 Task: Add Irwin Naturals Steel Libido Red to the cart.
Action: Mouse moved to (314, 146)
Screenshot: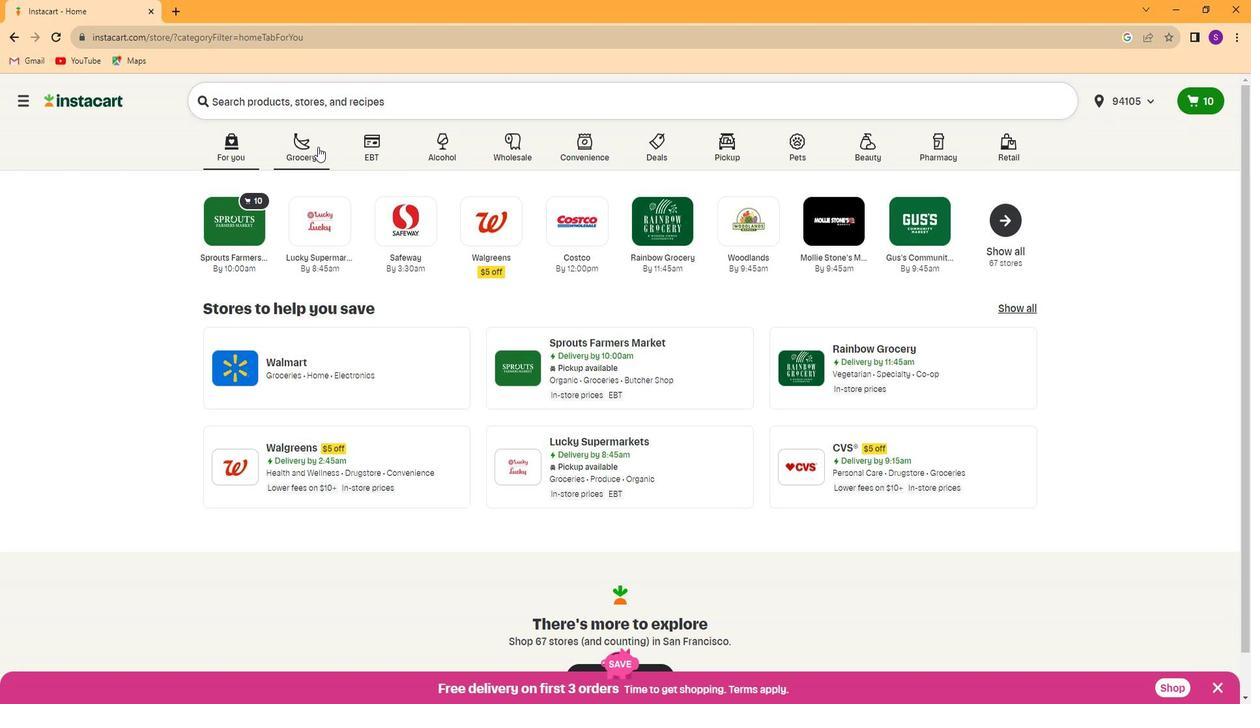 
Action: Mouse pressed left at (314, 146)
Screenshot: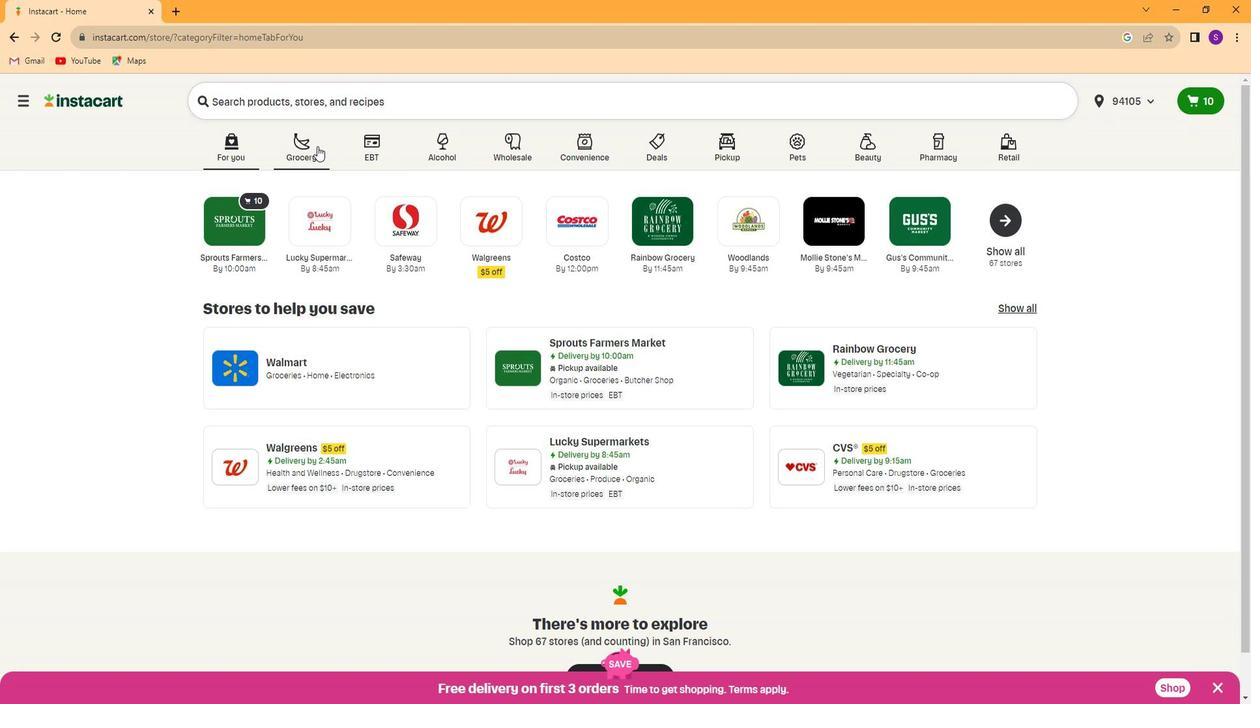 
Action: Mouse moved to (929, 222)
Screenshot: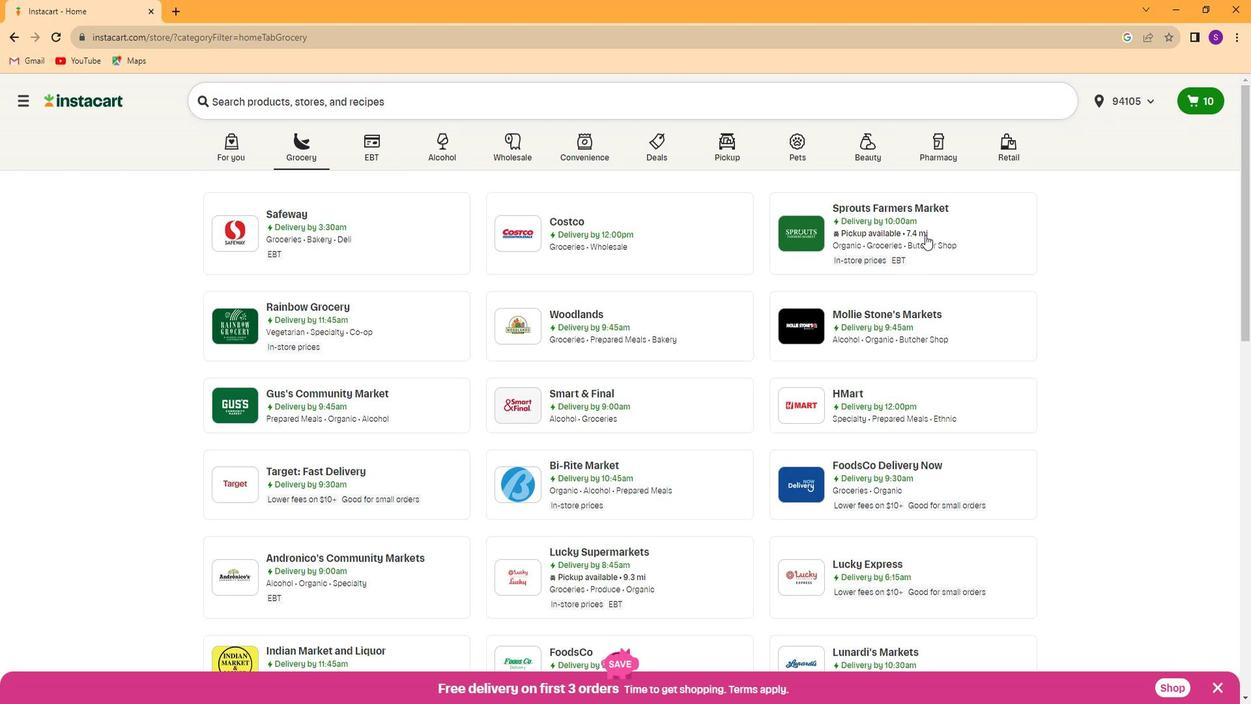 
Action: Mouse pressed left at (929, 222)
Screenshot: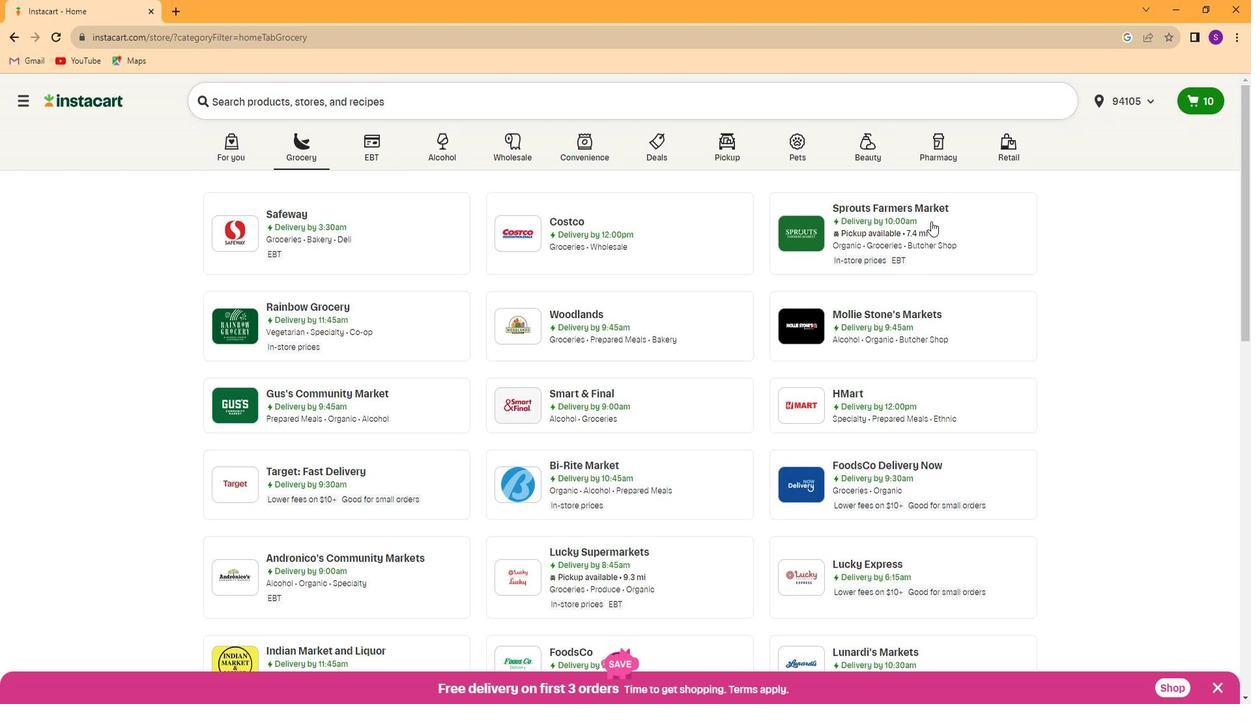 
Action: Mouse moved to (76, 488)
Screenshot: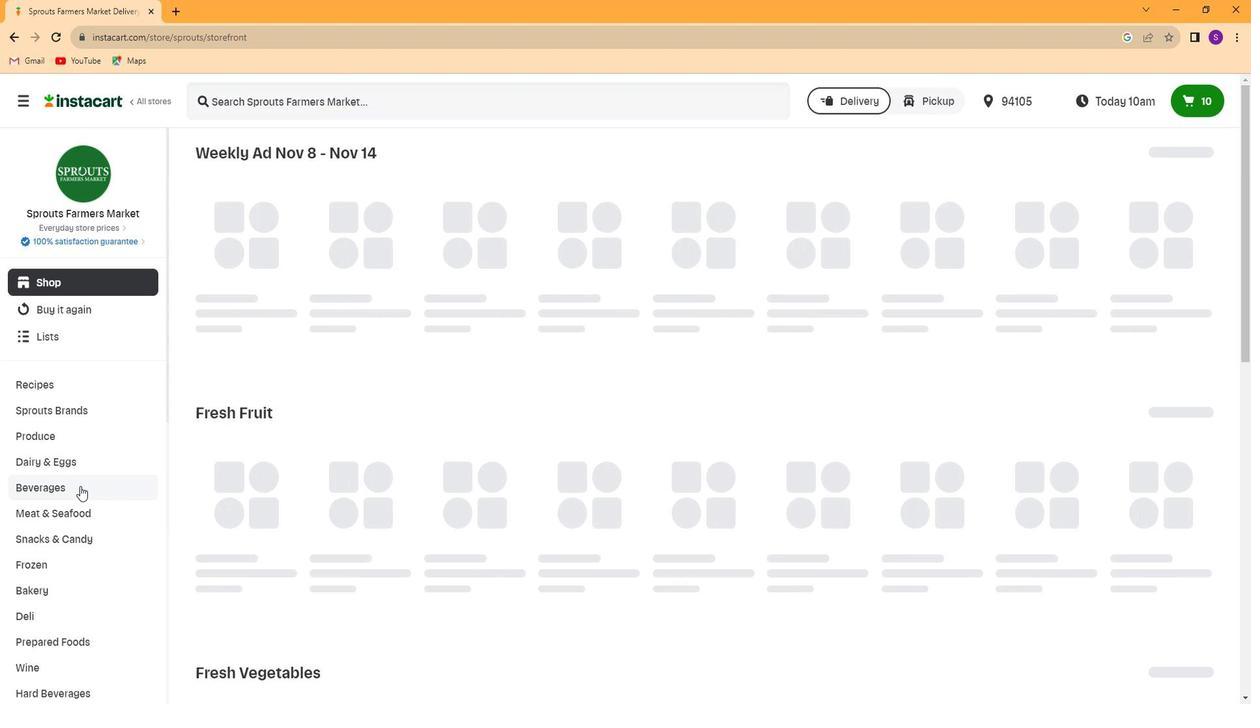 
Action: Mouse scrolled (76, 487) with delta (0, 0)
Screenshot: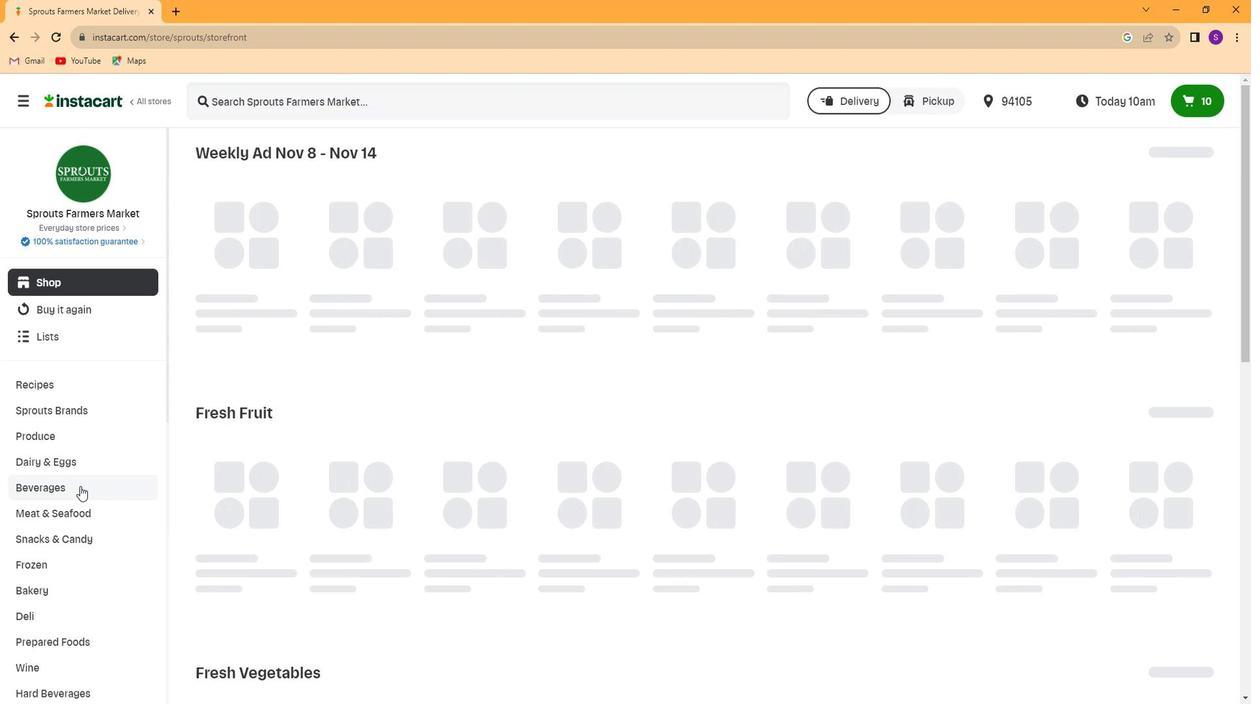 
Action: Mouse scrolled (76, 487) with delta (0, 0)
Screenshot: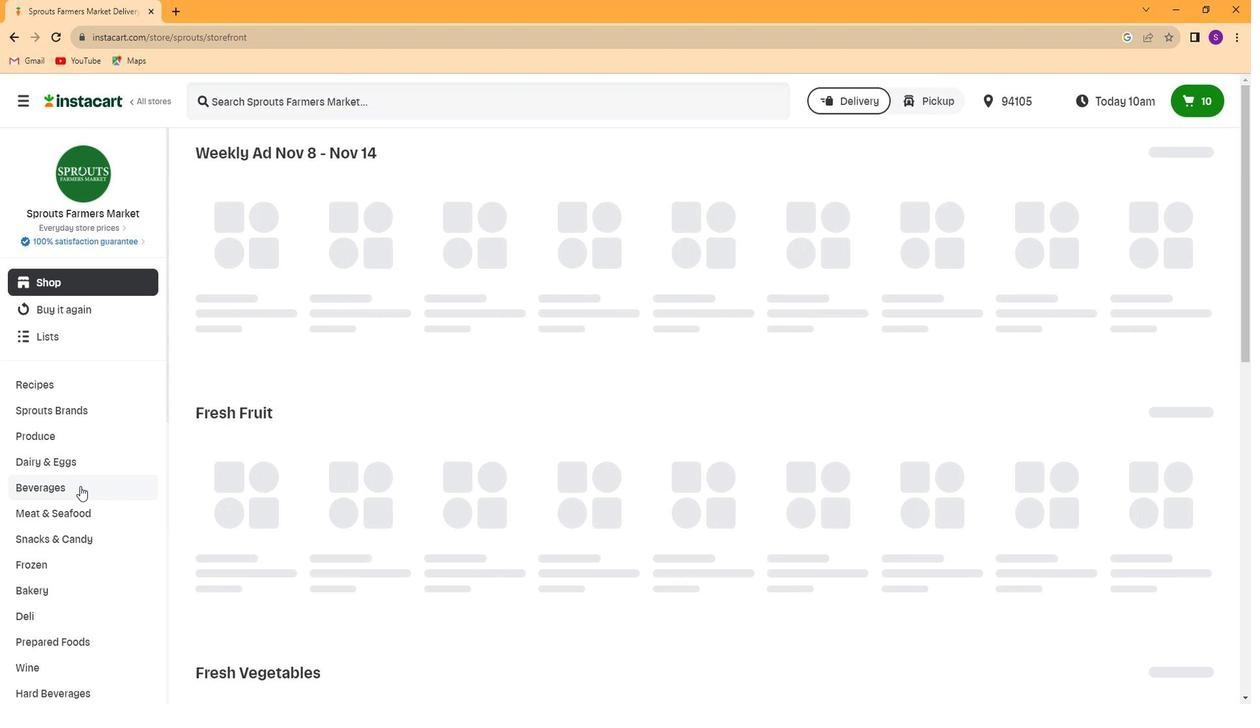 
Action: Mouse scrolled (76, 487) with delta (0, 0)
Screenshot: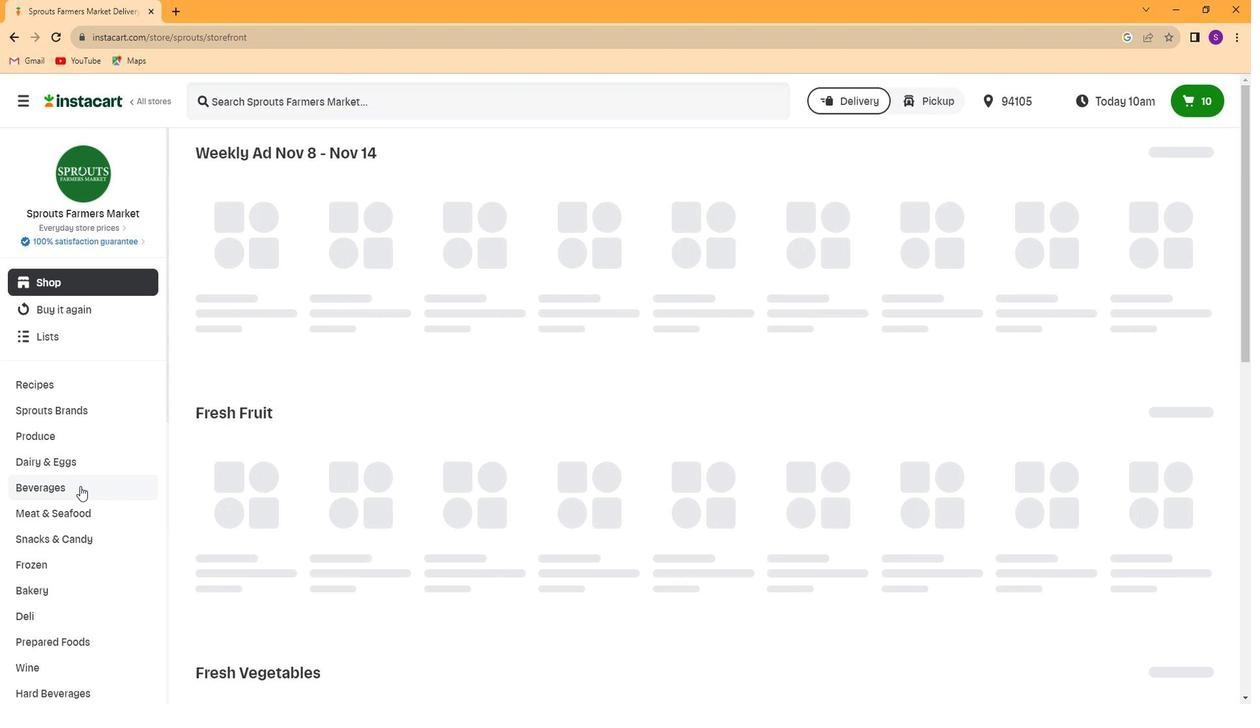 
Action: Mouse scrolled (76, 487) with delta (0, 0)
Screenshot: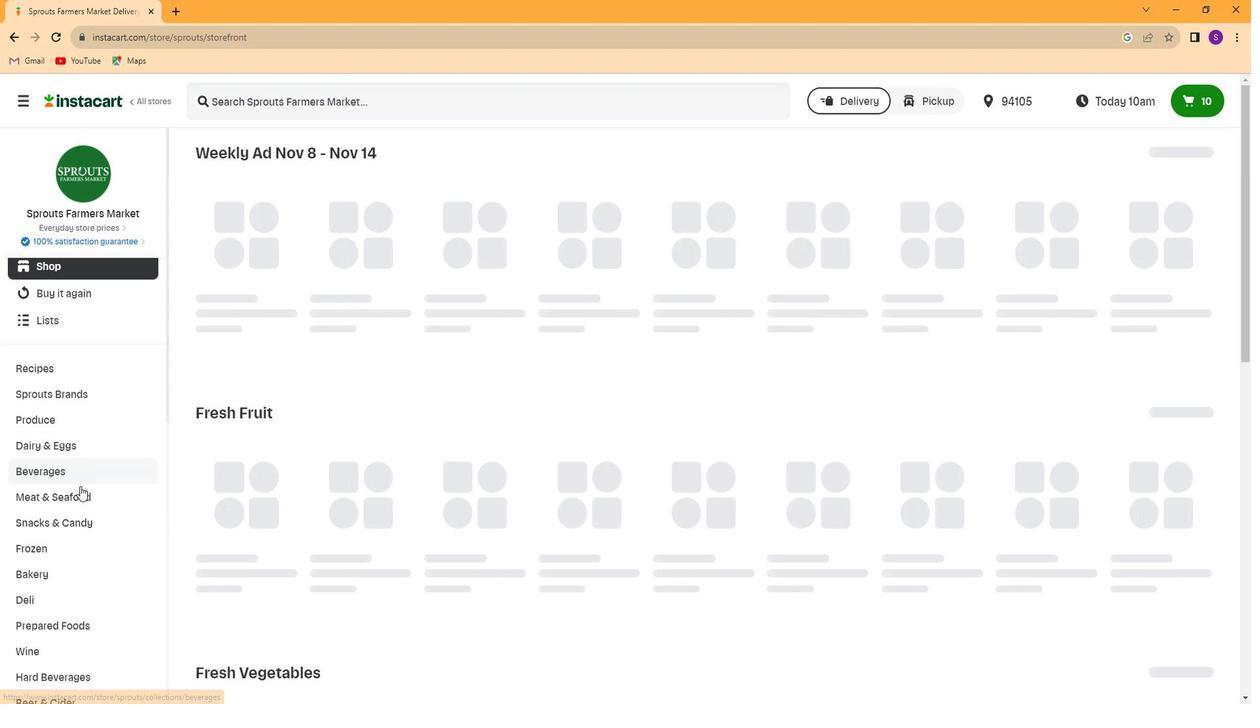 
Action: Mouse scrolled (76, 487) with delta (0, 0)
Screenshot: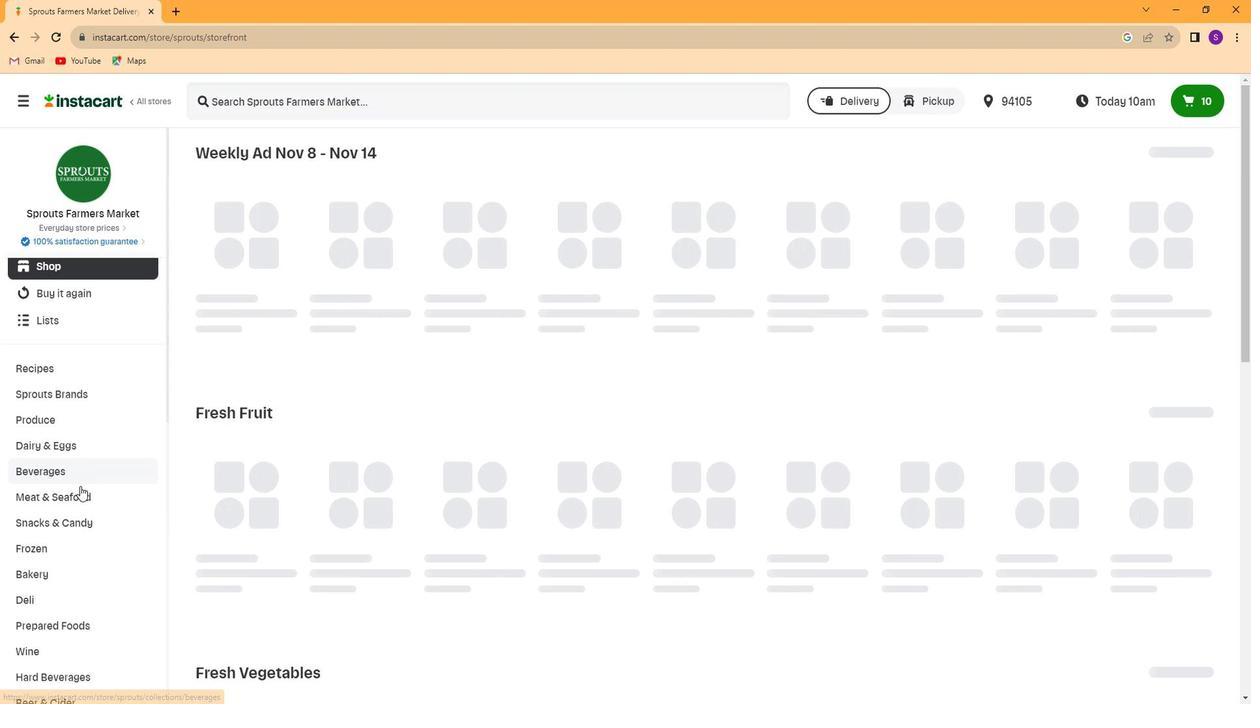 
Action: Mouse scrolled (76, 487) with delta (0, 0)
Screenshot: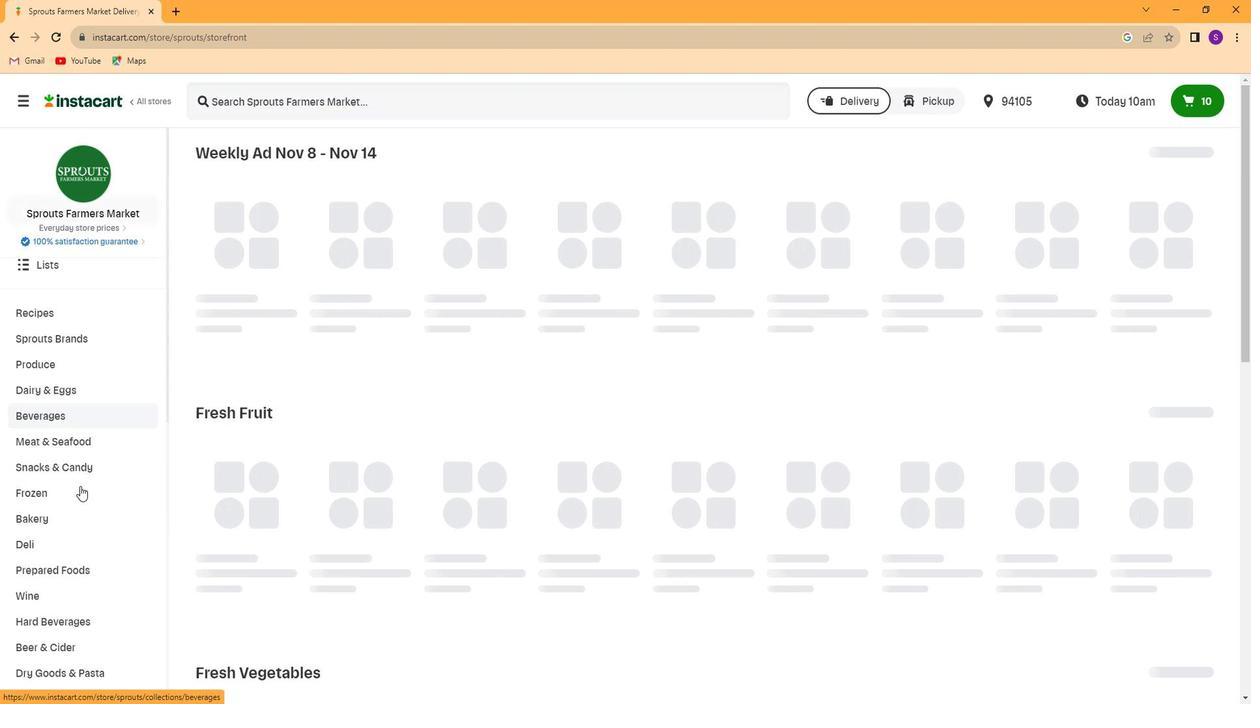 
Action: Mouse scrolled (76, 487) with delta (0, 0)
Screenshot: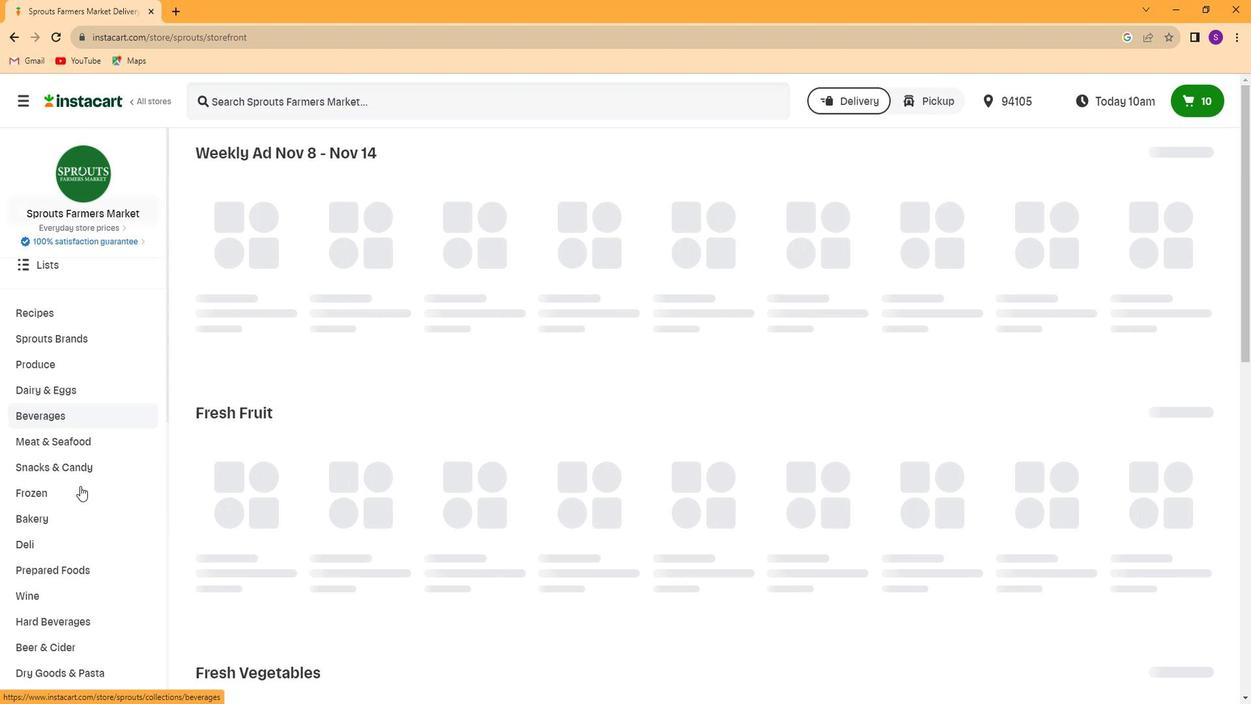 
Action: Mouse scrolled (76, 487) with delta (0, 0)
Screenshot: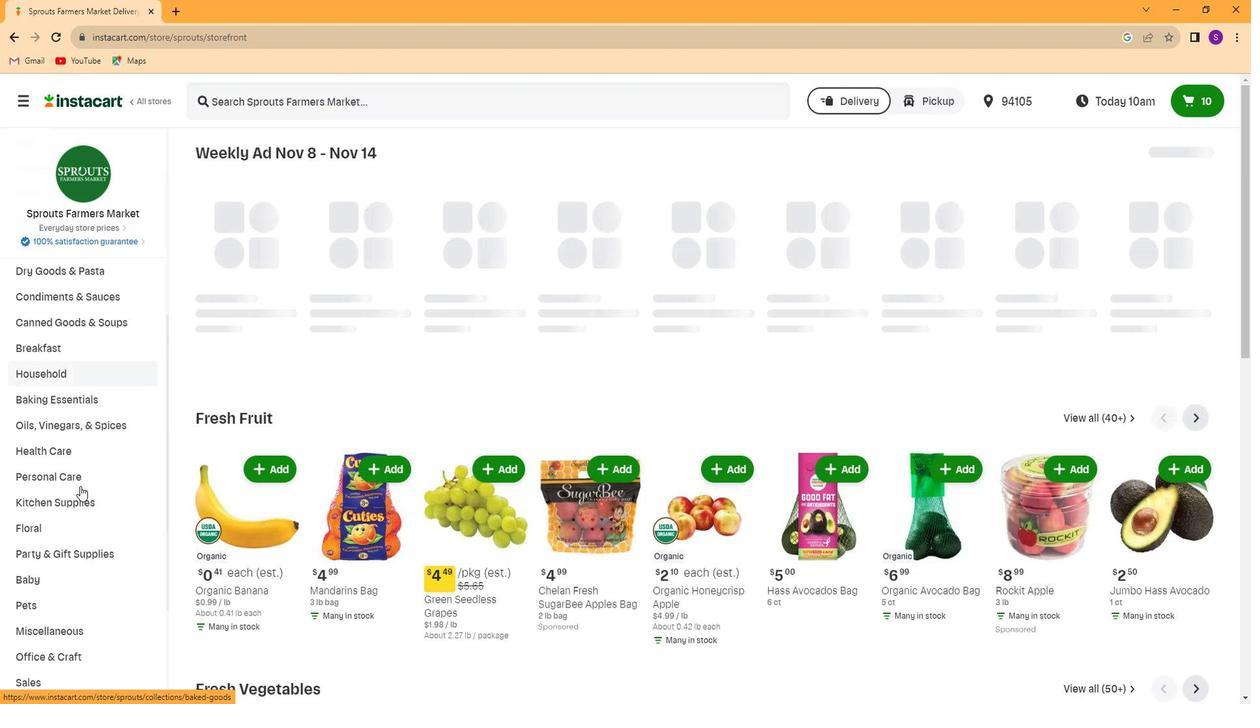 
Action: Mouse scrolled (76, 487) with delta (0, 0)
Screenshot: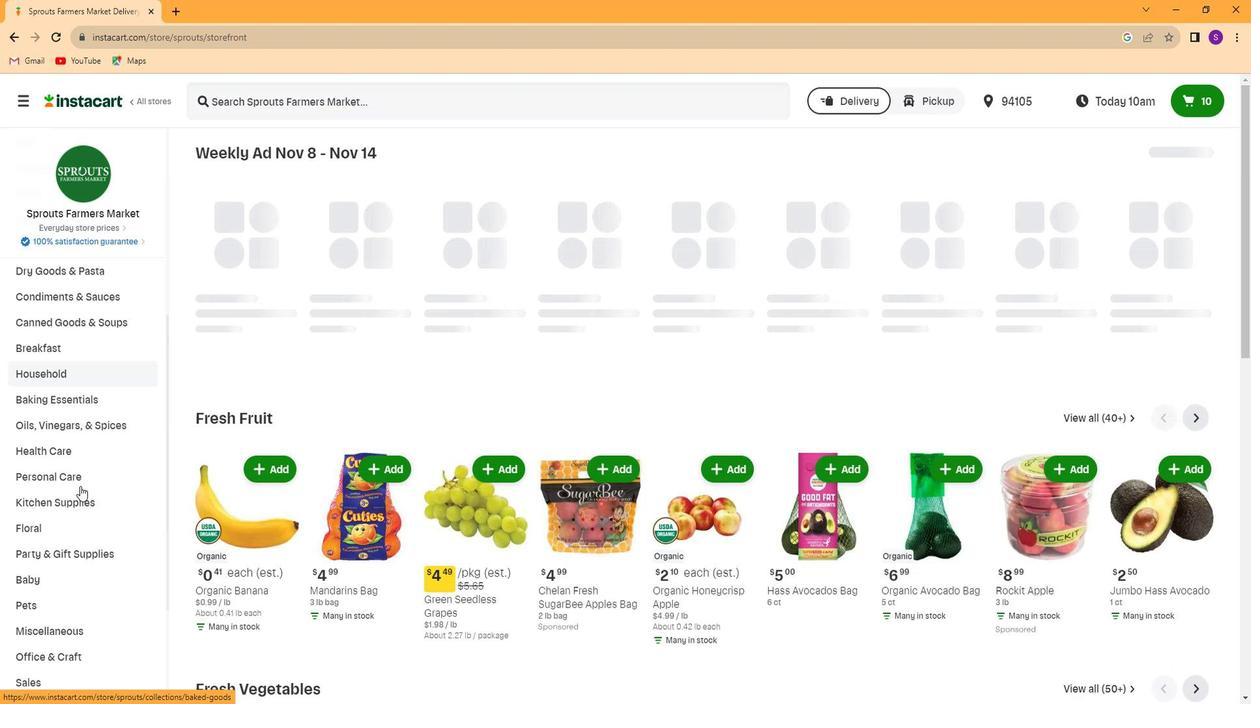 
Action: Mouse scrolled (76, 487) with delta (0, 0)
Screenshot: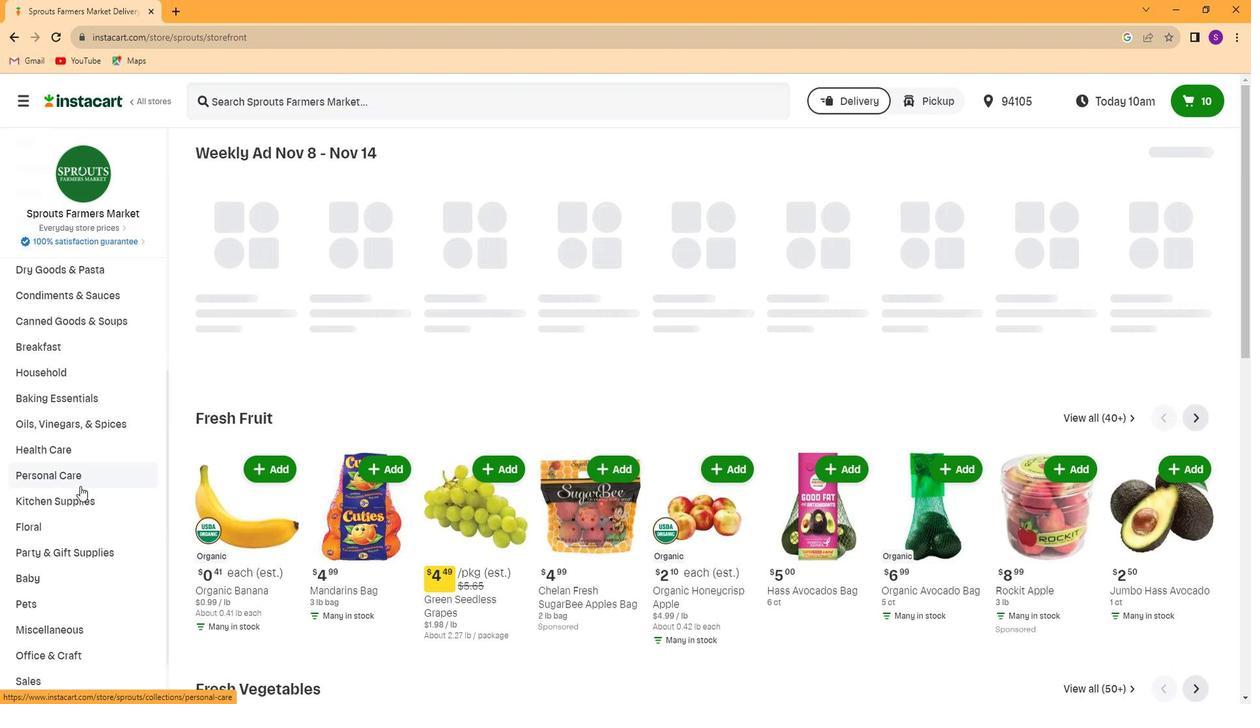 
Action: Mouse scrolled (76, 487) with delta (0, 0)
Screenshot: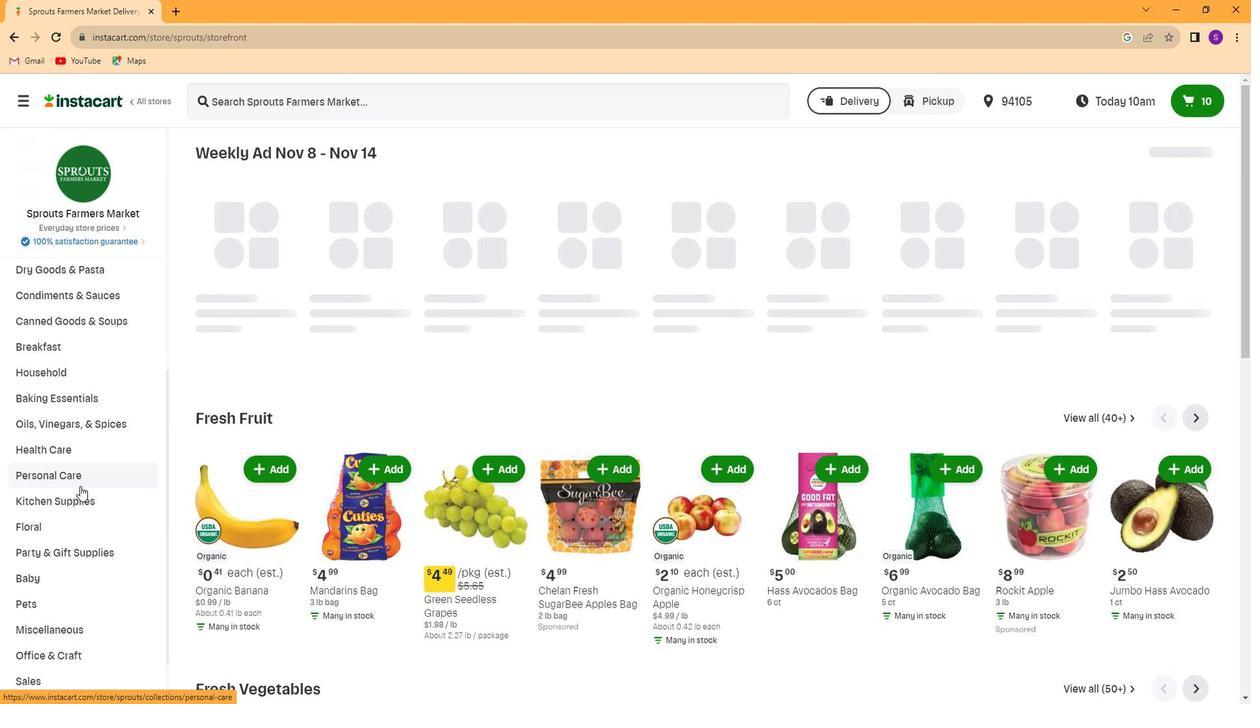 
Action: Mouse scrolled (76, 487) with delta (0, 0)
Screenshot: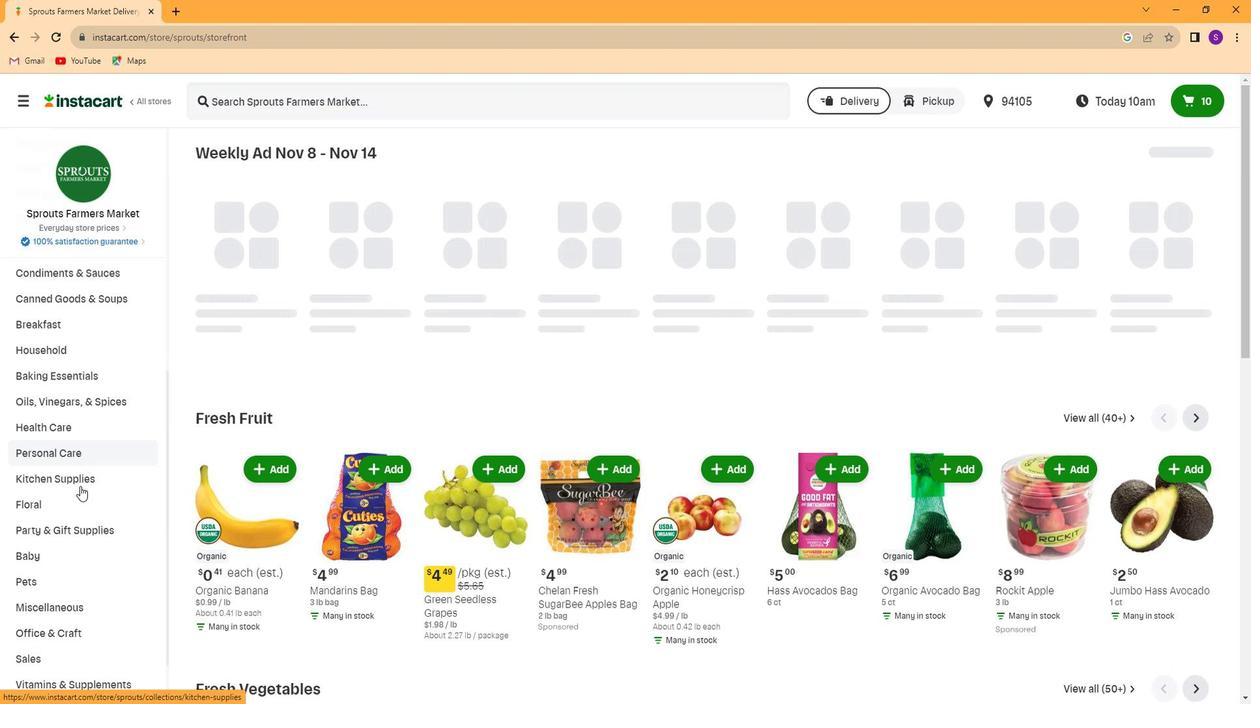 
Action: Mouse scrolled (76, 487) with delta (0, 0)
Screenshot: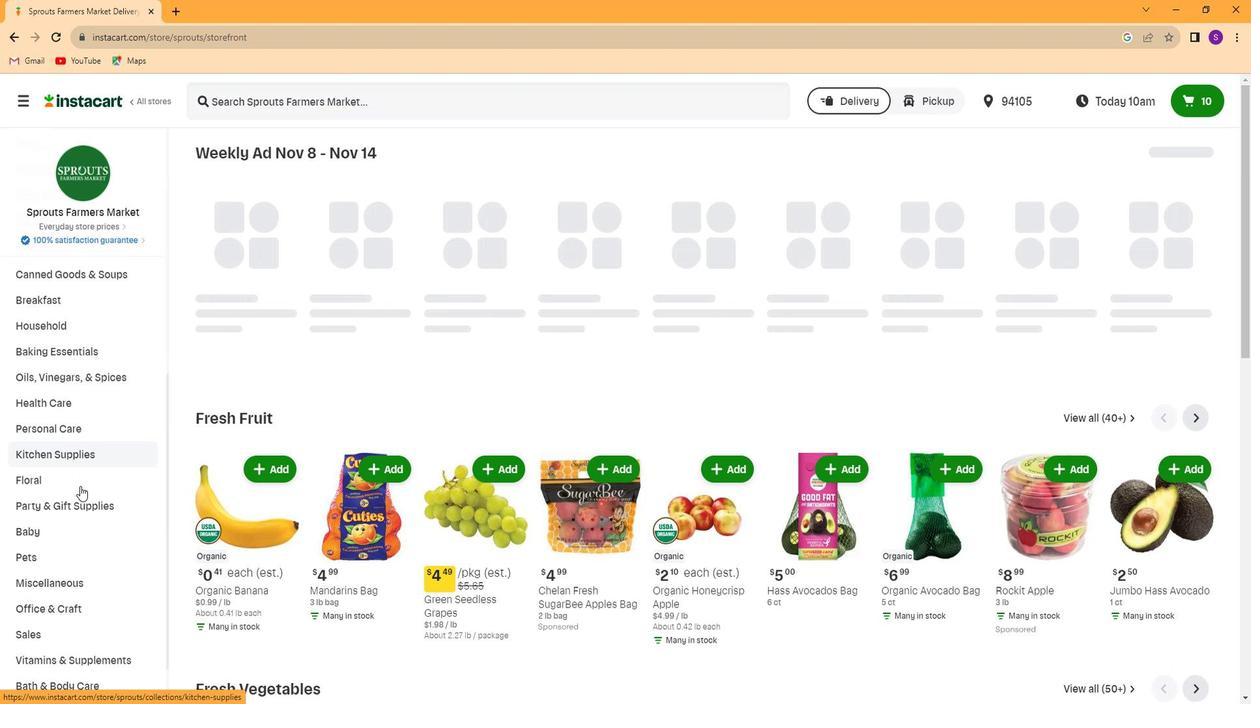 
Action: Mouse scrolled (76, 487) with delta (0, 0)
Screenshot: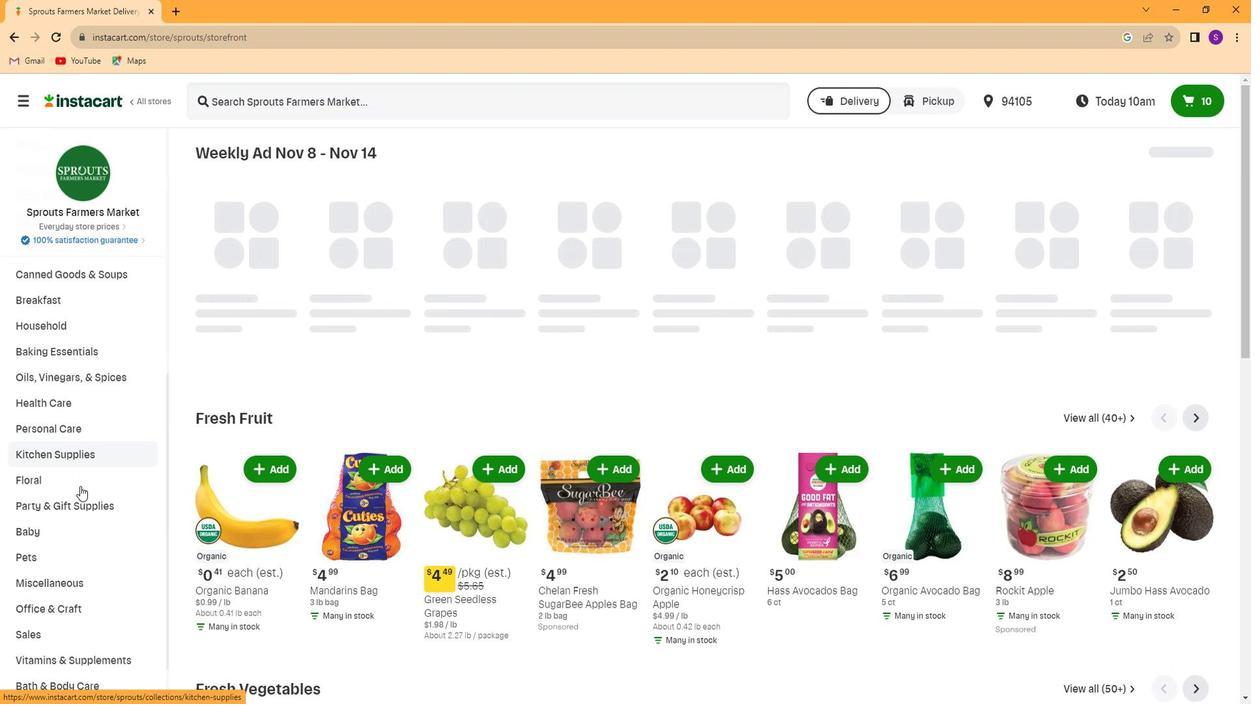 
Action: Mouse scrolled (76, 487) with delta (0, 0)
Screenshot: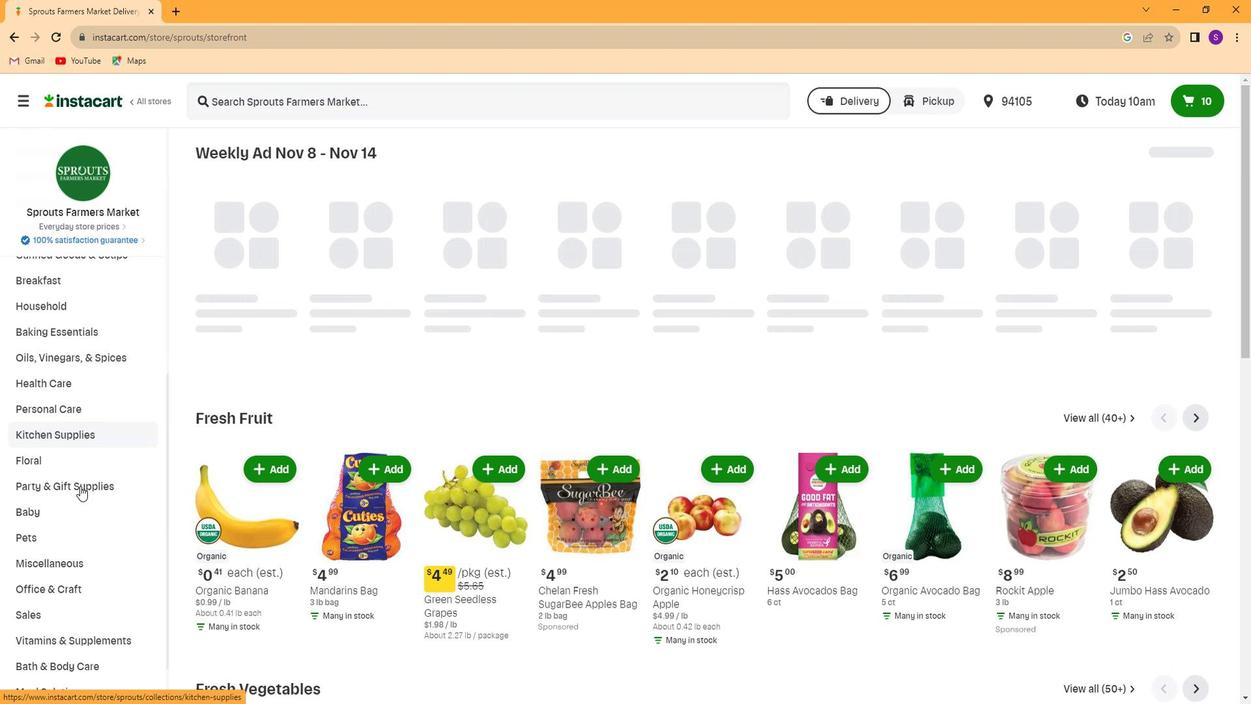 
Action: Mouse moved to (91, 633)
Screenshot: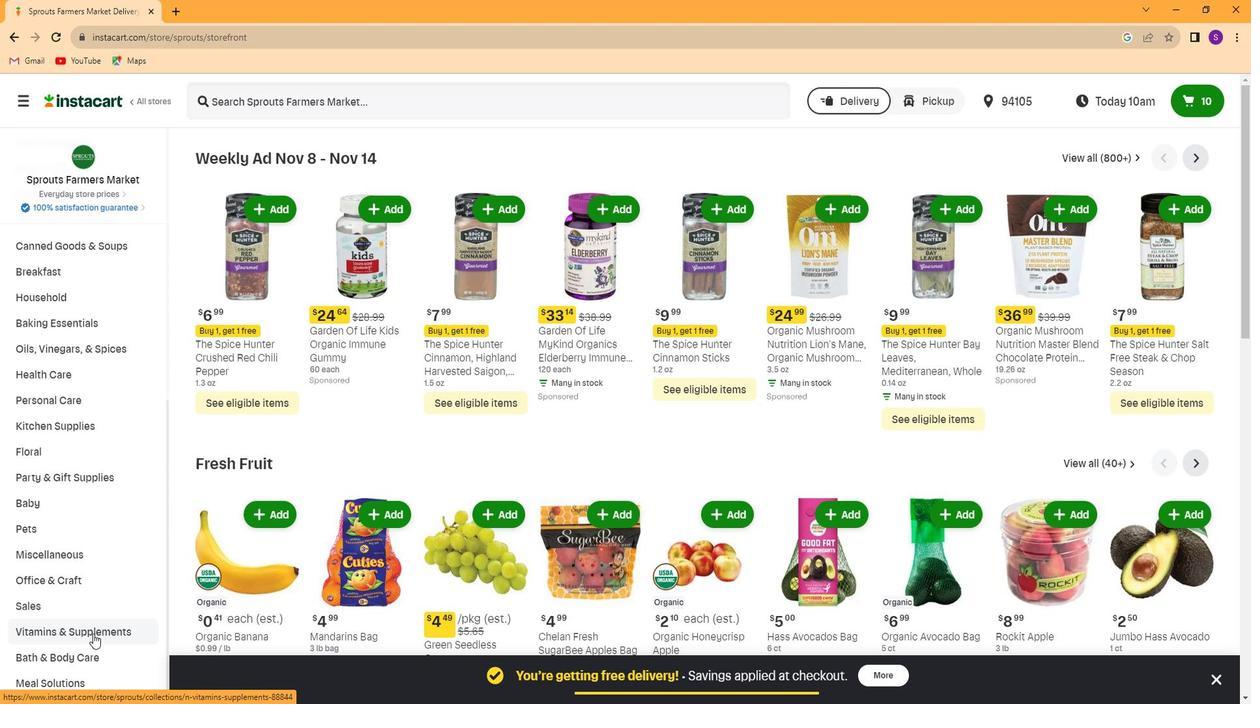 
Action: Mouse pressed left at (91, 633)
Screenshot: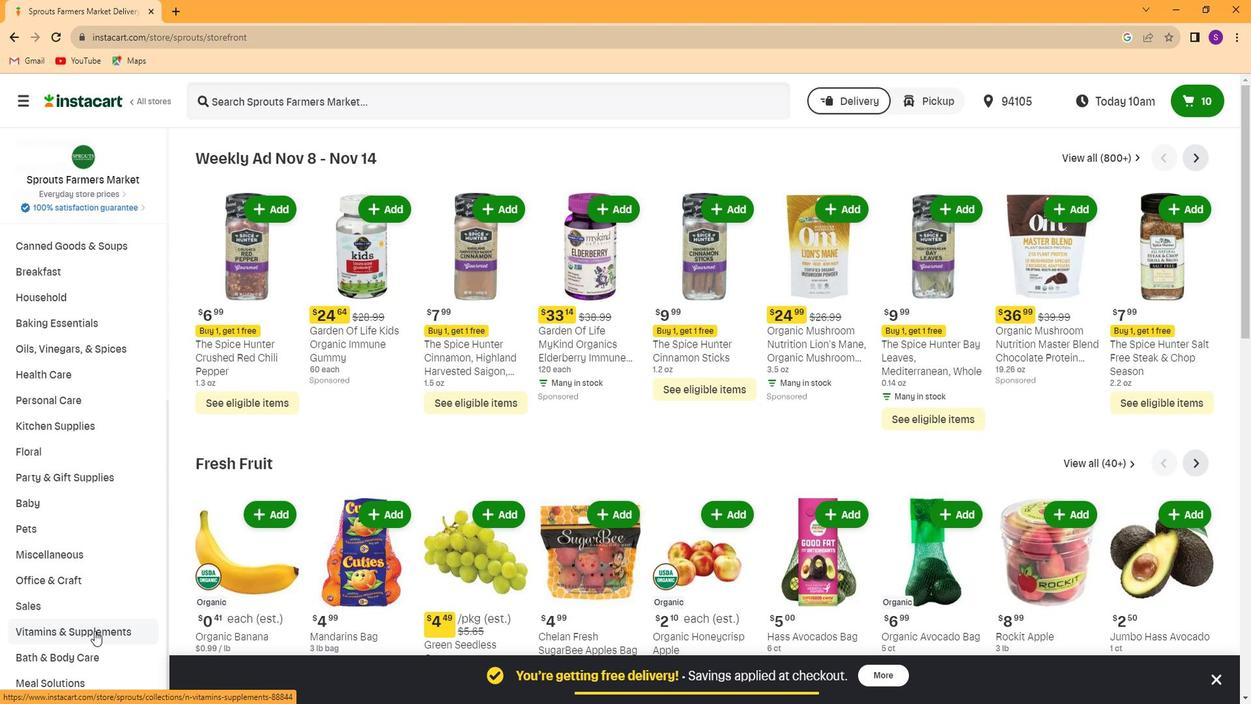 
Action: Mouse moved to (78, 483)
Screenshot: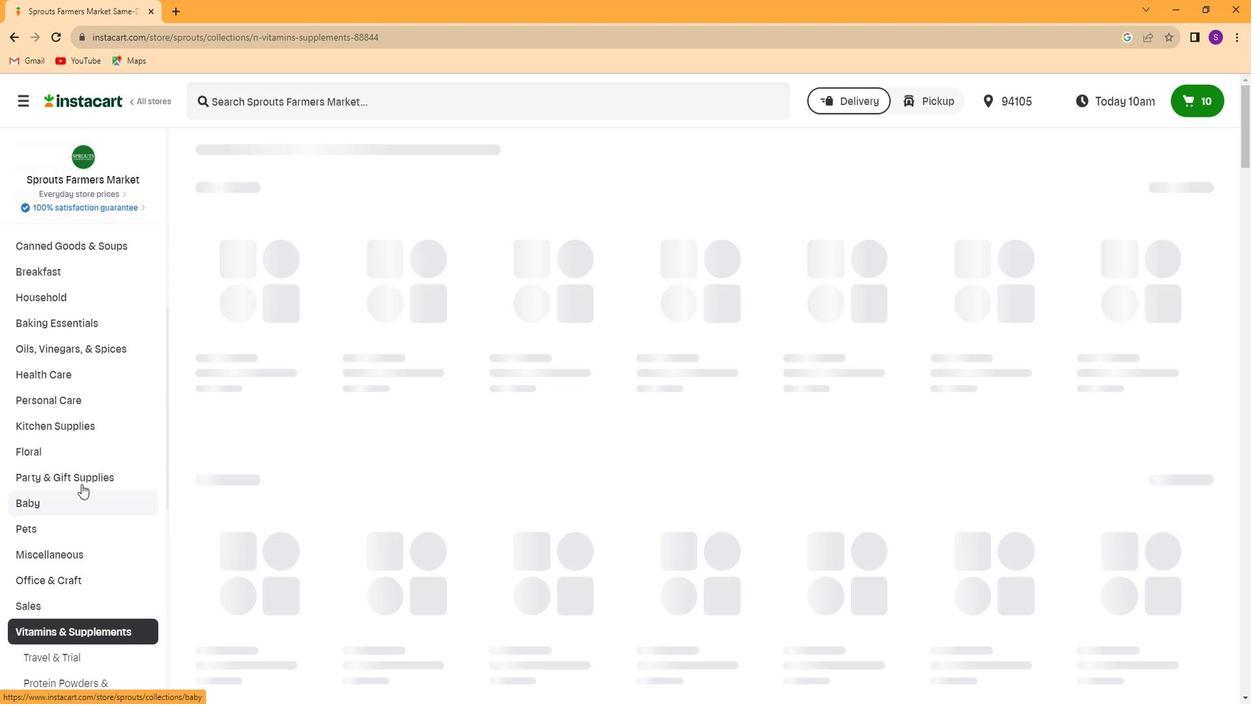 
Action: Mouse scrolled (78, 482) with delta (0, 0)
Screenshot: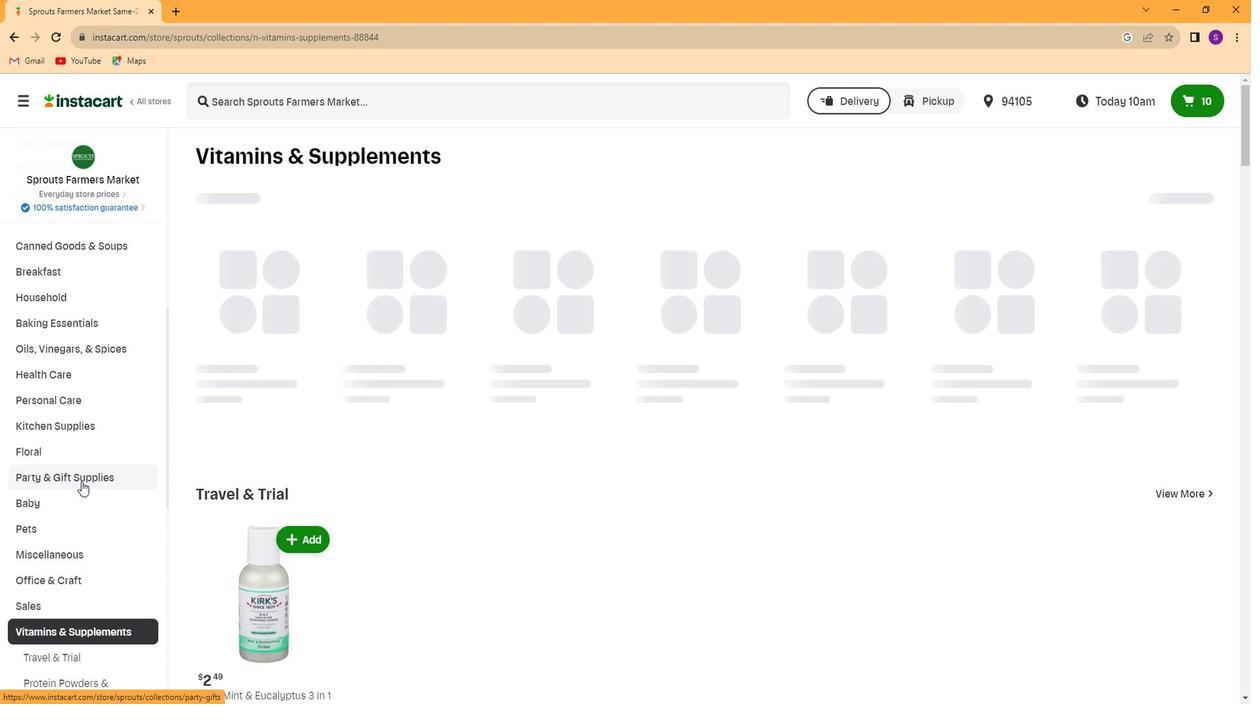 
Action: Mouse scrolled (78, 482) with delta (0, 0)
Screenshot: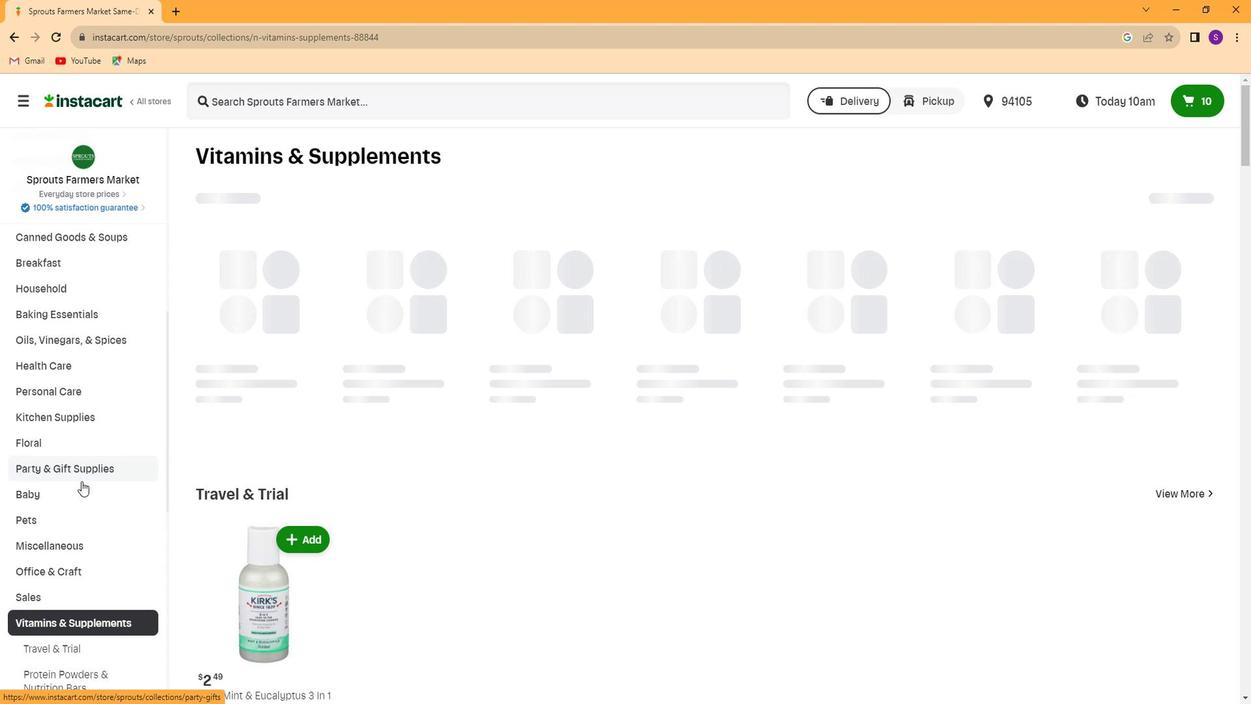 
Action: Mouse scrolled (78, 482) with delta (0, 0)
Screenshot: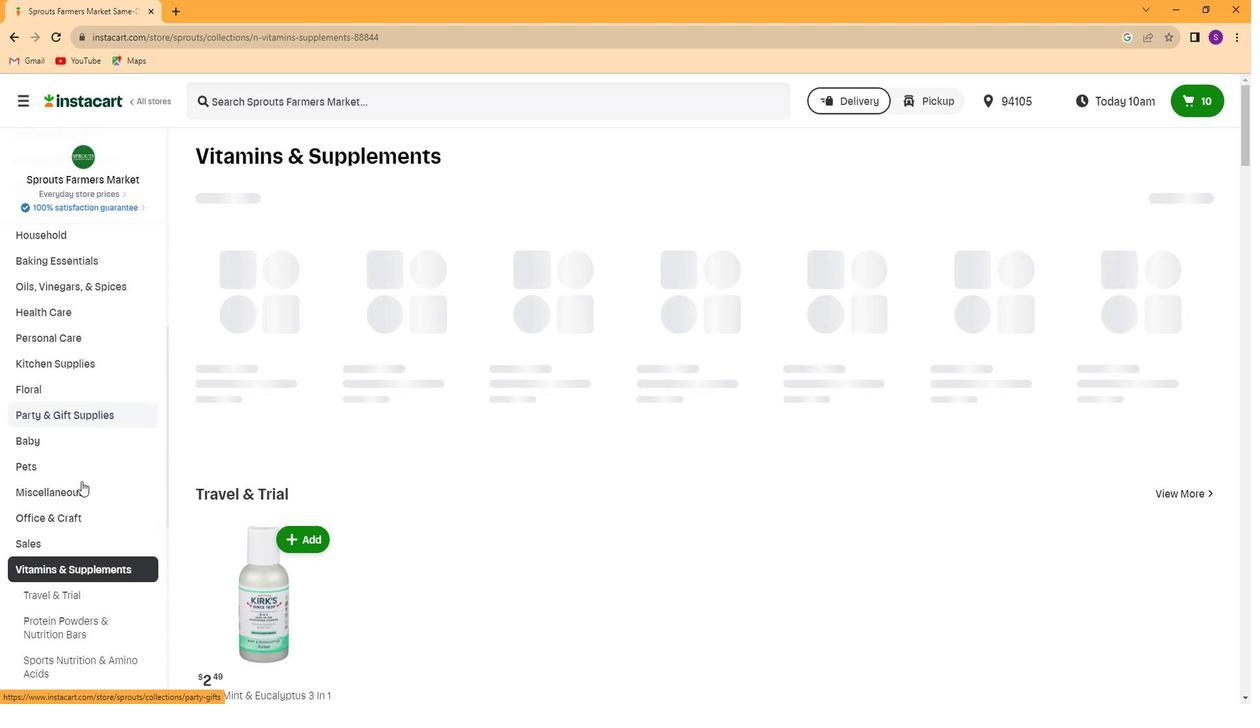 
Action: Mouse scrolled (78, 482) with delta (0, 0)
Screenshot: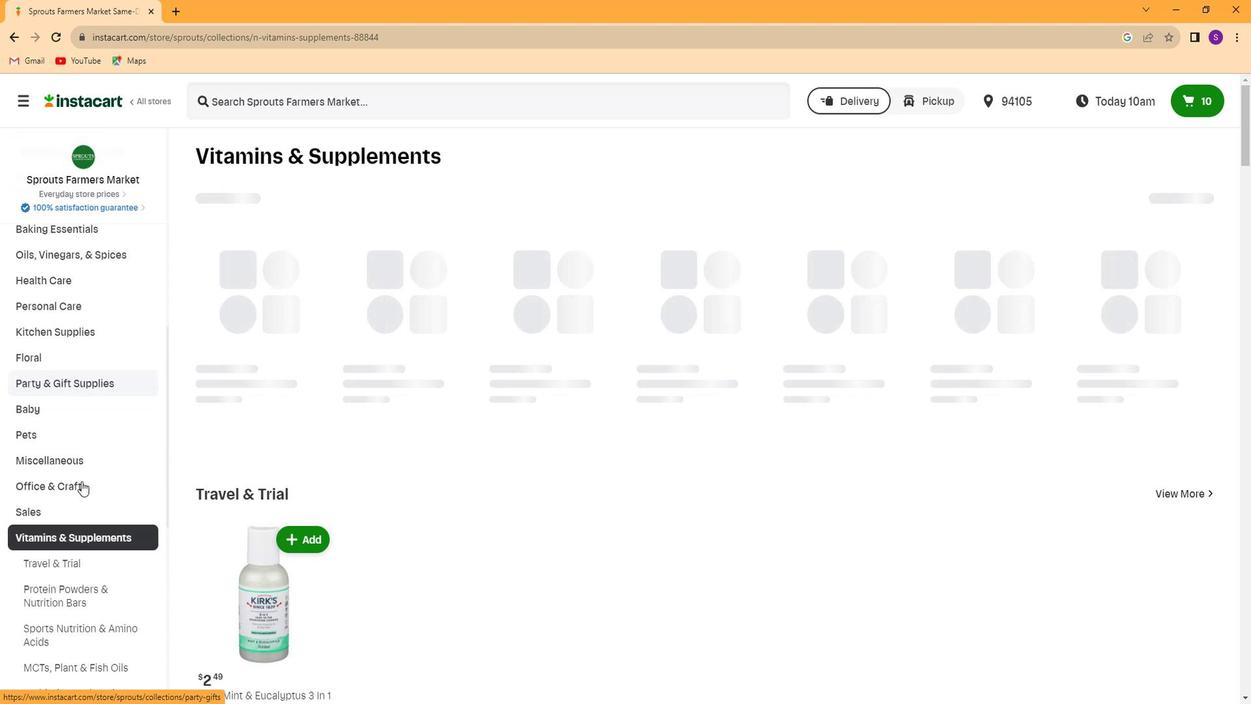 
Action: Mouse scrolled (78, 482) with delta (0, 0)
Screenshot: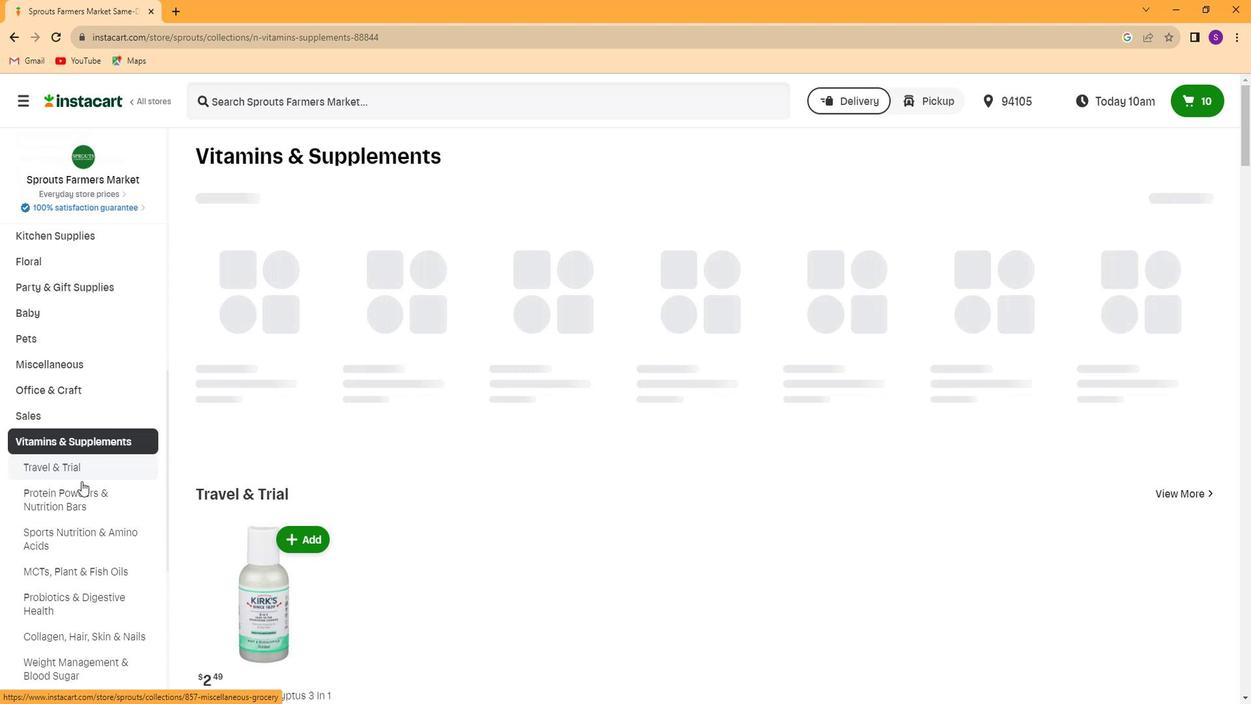 
Action: Mouse moved to (95, 567)
Screenshot: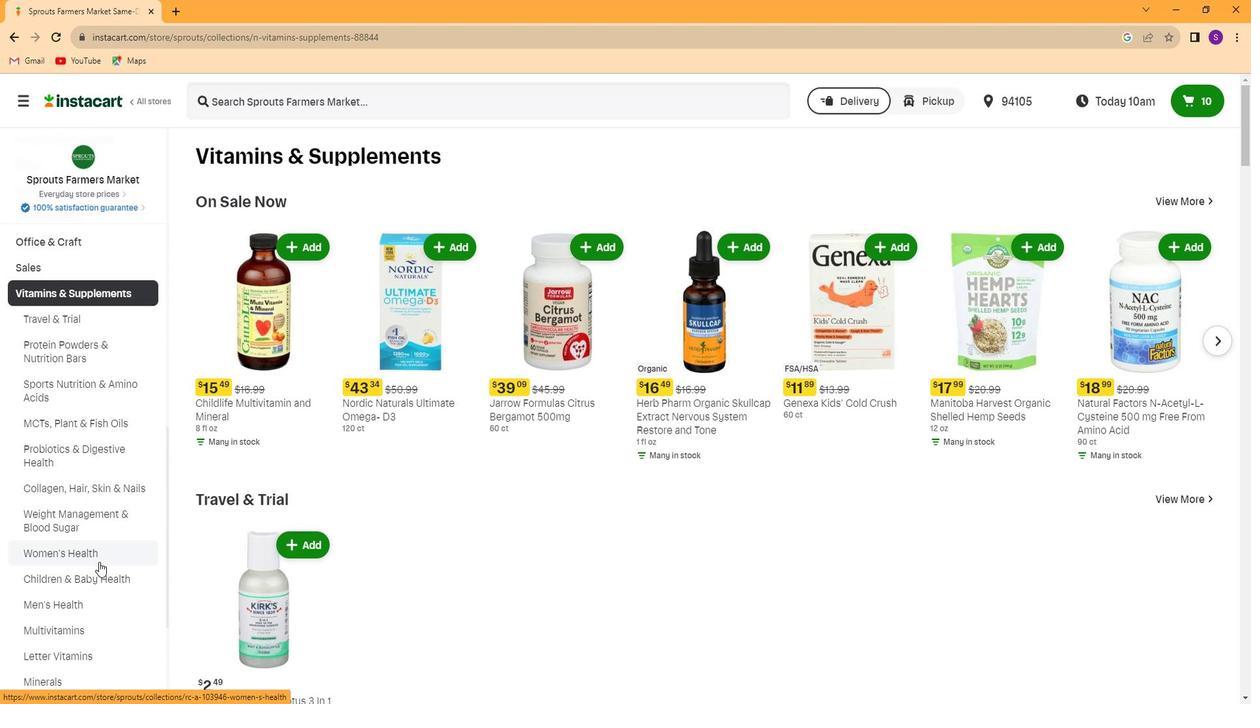
Action: Mouse scrolled (95, 566) with delta (0, 0)
Screenshot: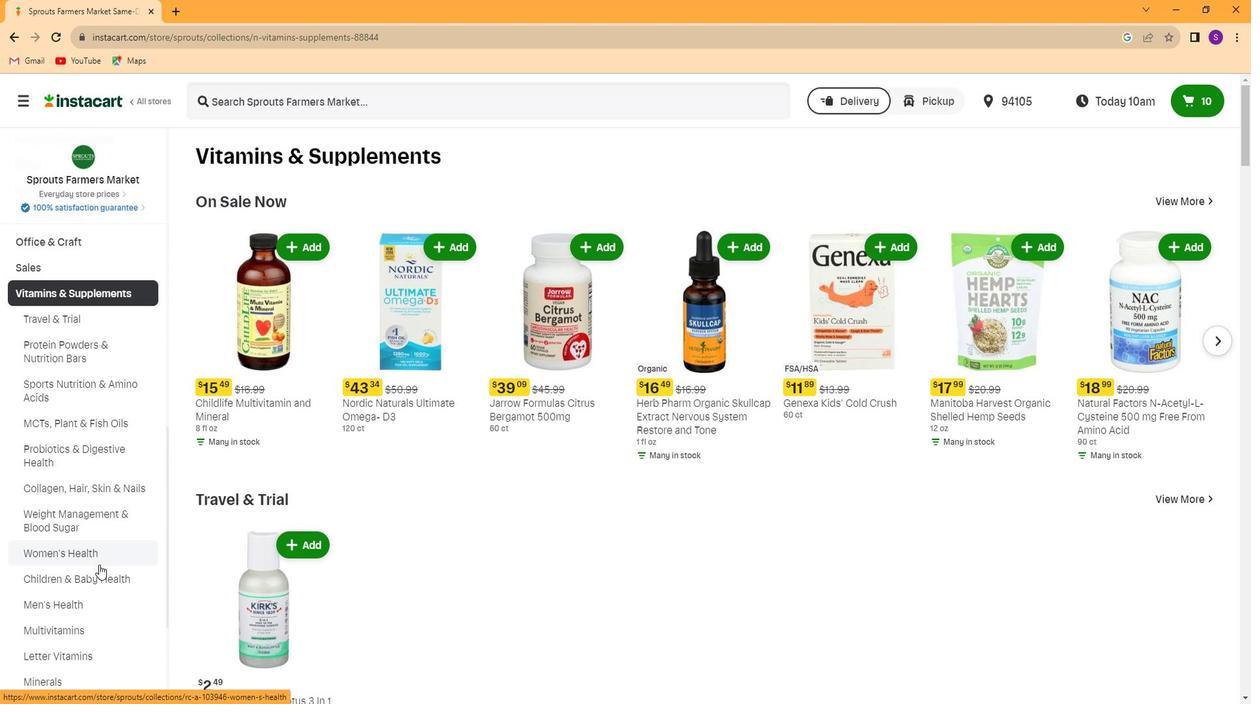
Action: Mouse moved to (89, 539)
Screenshot: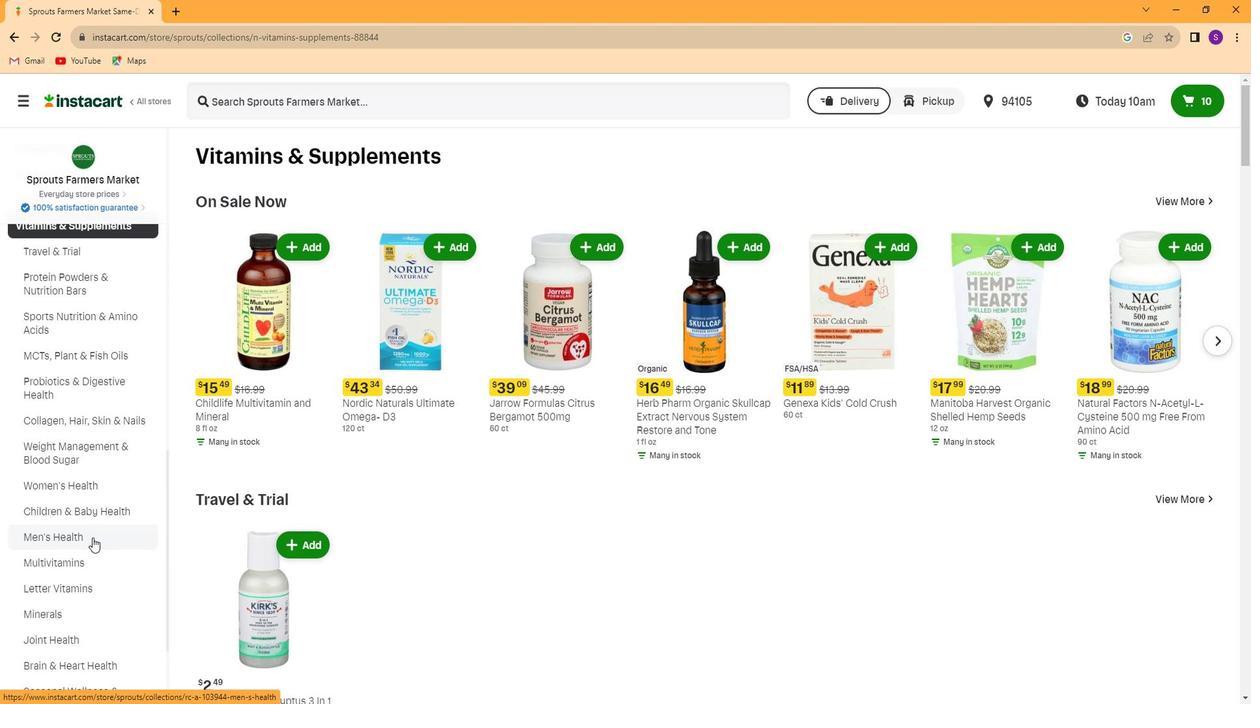 
Action: Mouse pressed left at (89, 539)
Screenshot: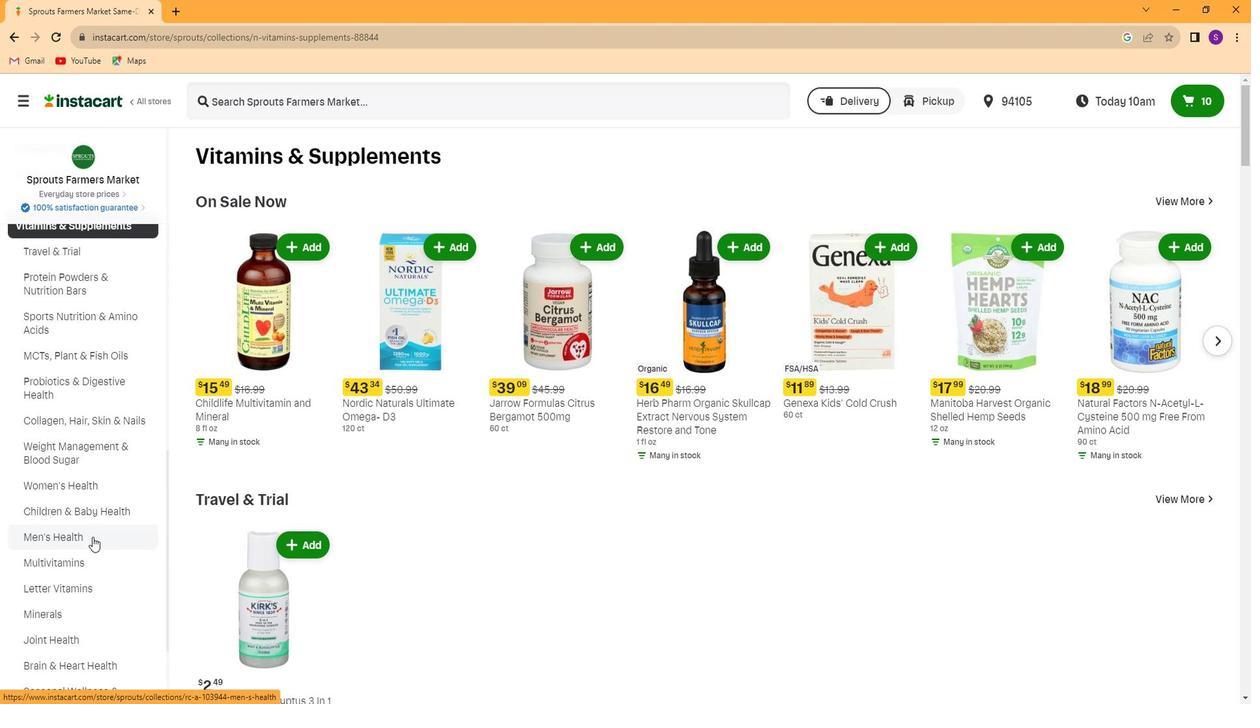 
Action: Mouse moved to (596, 104)
Screenshot: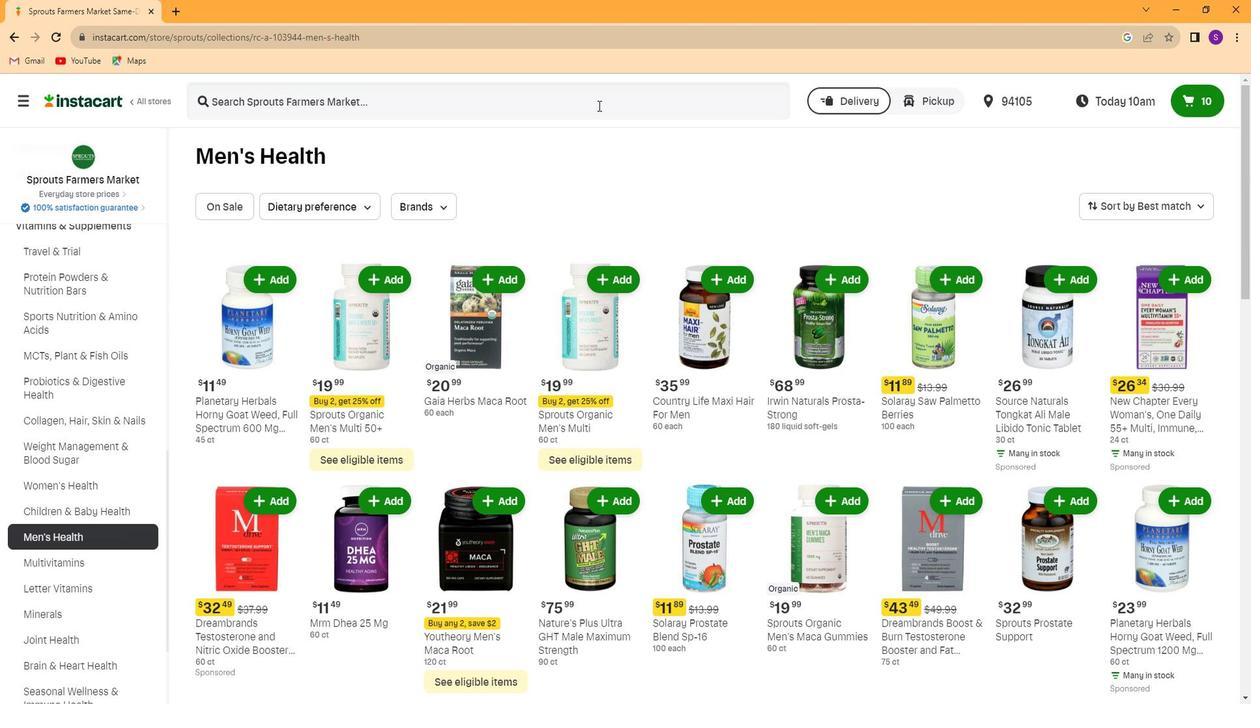 
Action: Mouse pressed left at (596, 104)
Screenshot: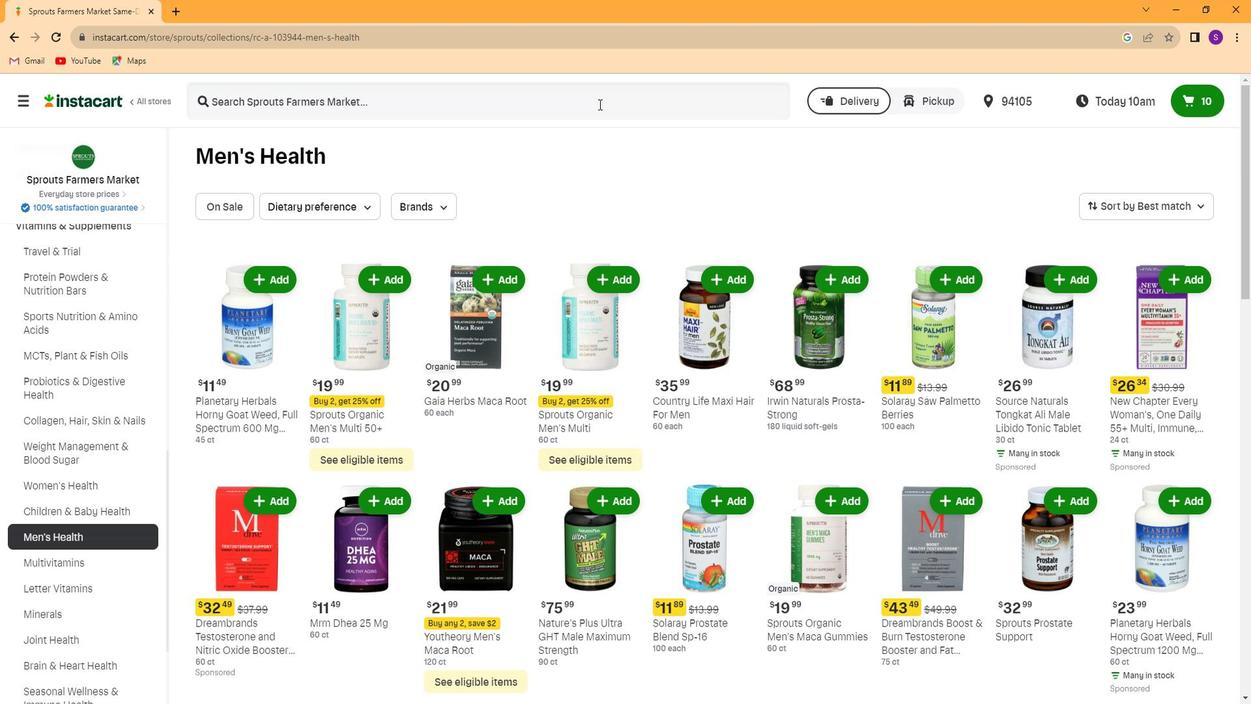 
Action: Key pressed <Key.caps_lock>I<Key.caps_lock>rwin<Key.space>naturals<Key.space>steel<Key.space>libido<Key.space>red<Key.enter>
Screenshot: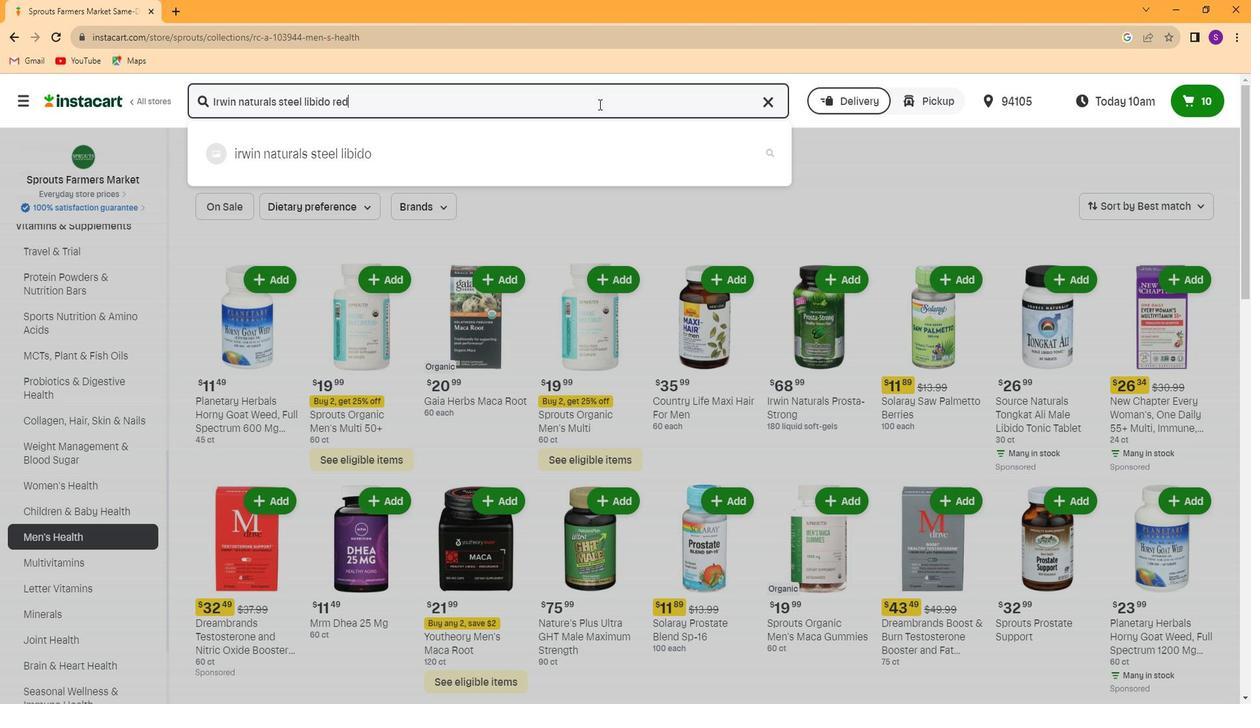 
Action: Mouse moved to (491, 282)
Screenshot: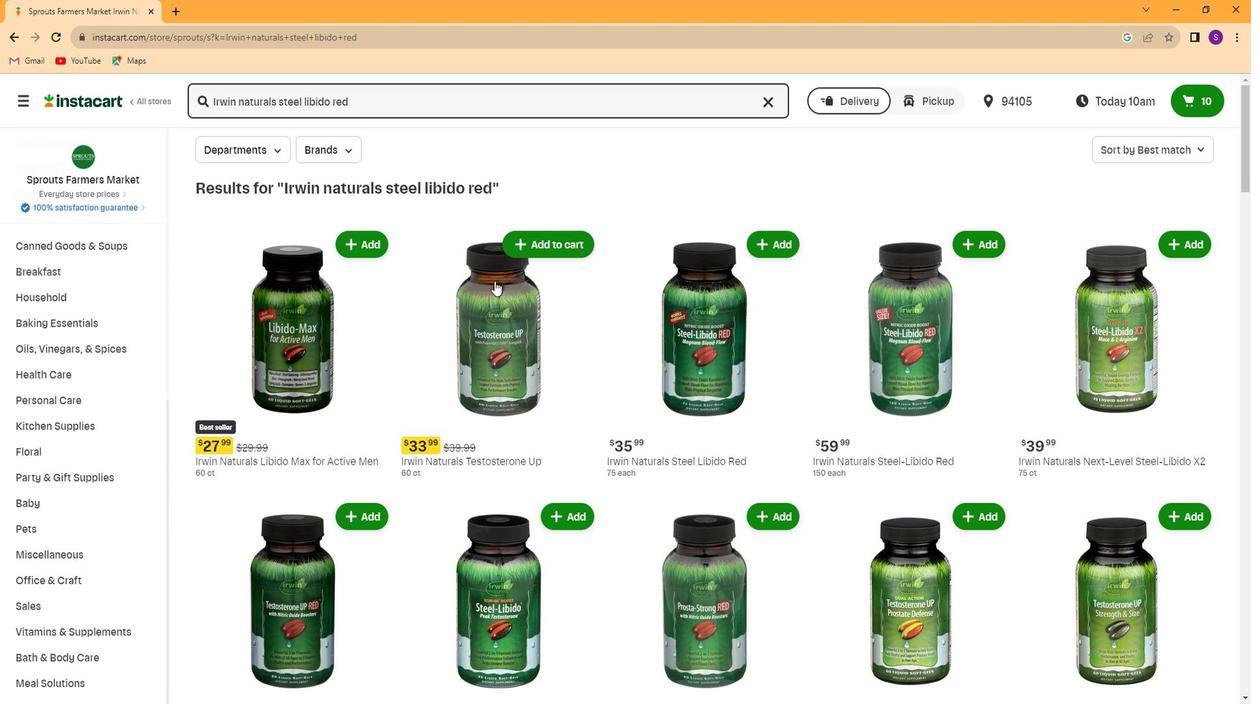 
Action: Mouse scrolled (491, 282) with delta (0, 0)
Screenshot: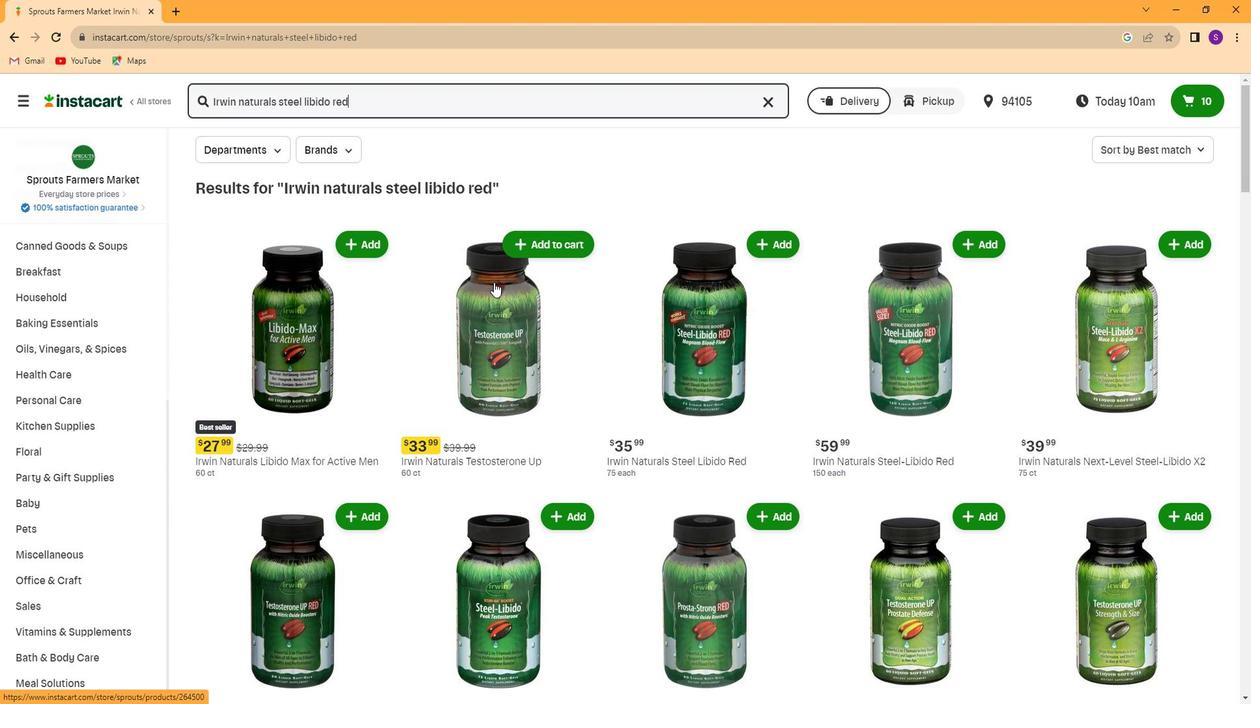 
Action: Mouse moved to (767, 178)
Screenshot: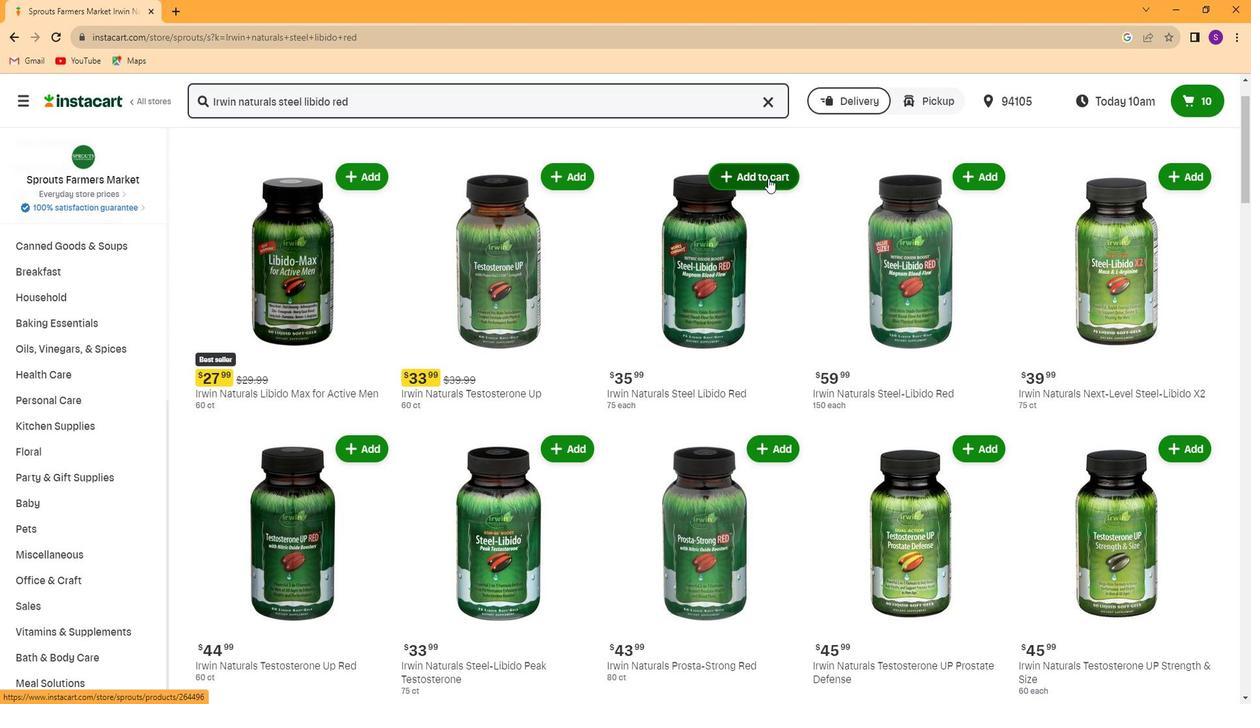 
Action: Mouse pressed left at (767, 178)
Screenshot: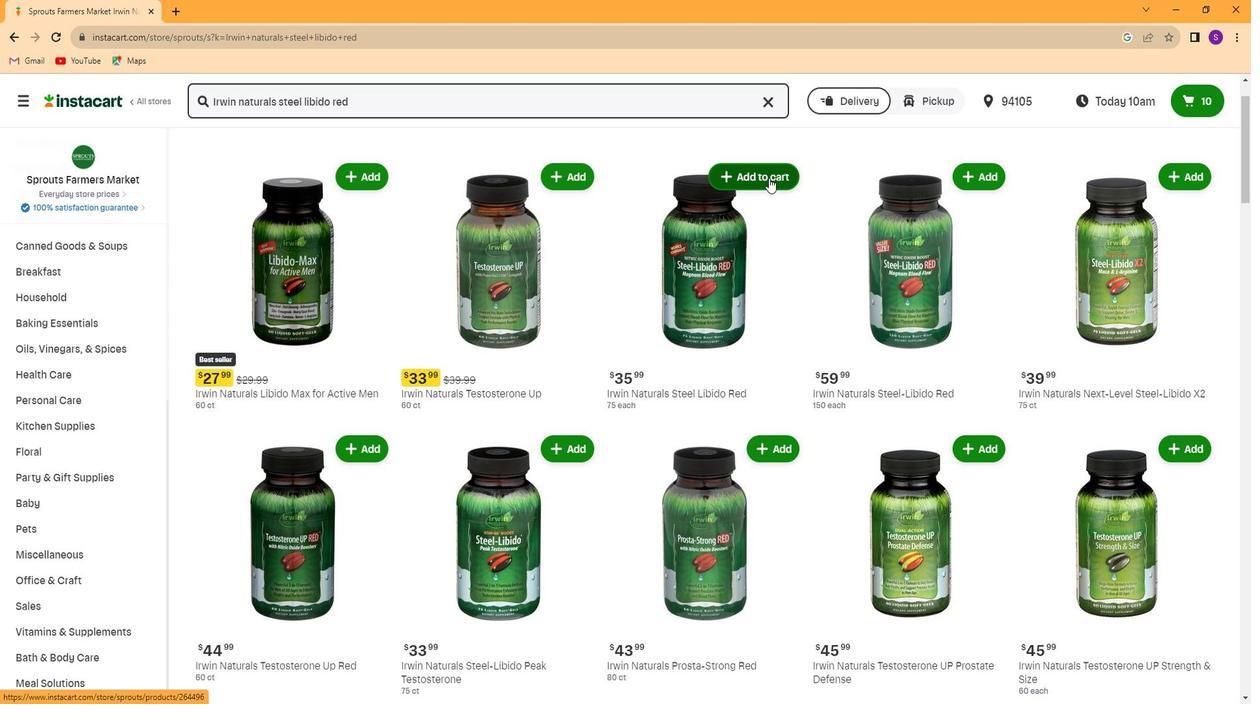 
